Task: Open Card Card0000000271 in Board Board0000000068 in Workspace WS0000000023 in Trello. Add Member Ayush98111@gmail.com to Card Card0000000271 in Board Board0000000068 in Workspace WS0000000023 in Trello. Add Orange Label titled Label0000000271 to Card Card0000000271 in Board Board0000000068 in Workspace WS0000000023 in Trello. Add Checklist CL0000000271 to Card Card0000000271 in Board Board0000000068 in Workspace WS0000000023 in Trello. Add Dates with Start Date as Oct 01 2023 and Due Date as Oct 31 2023 to Card Card0000000271 in Board Board0000000068 in Workspace WS0000000023 in Trello
Action: Mouse moved to (526, 446)
Screenshot: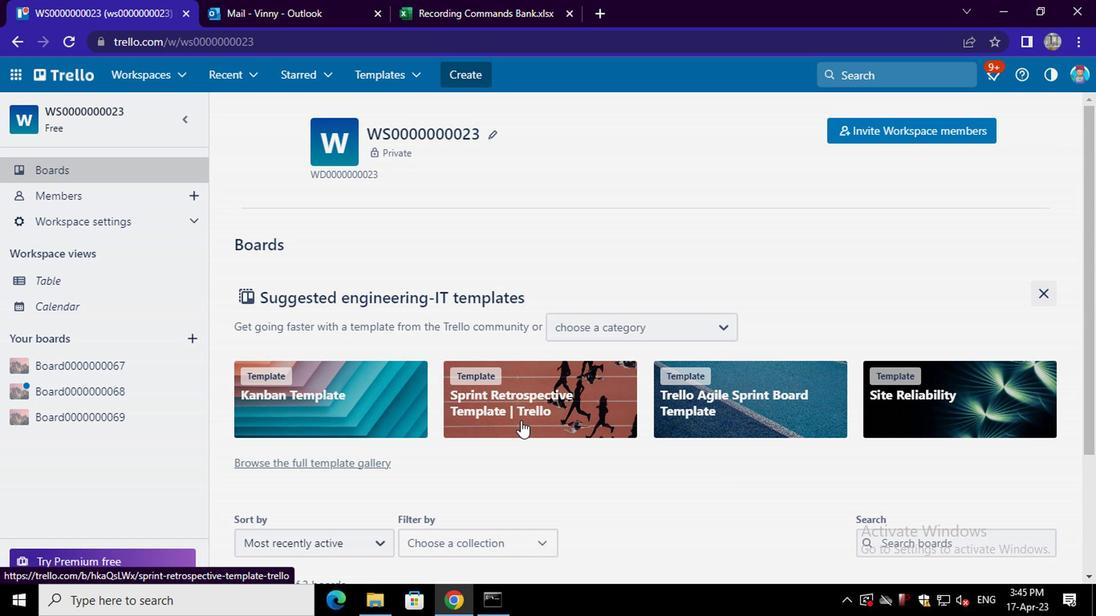 
Action: Mouse scrolled (526, 445) with delta (0, -1)
Screenshot: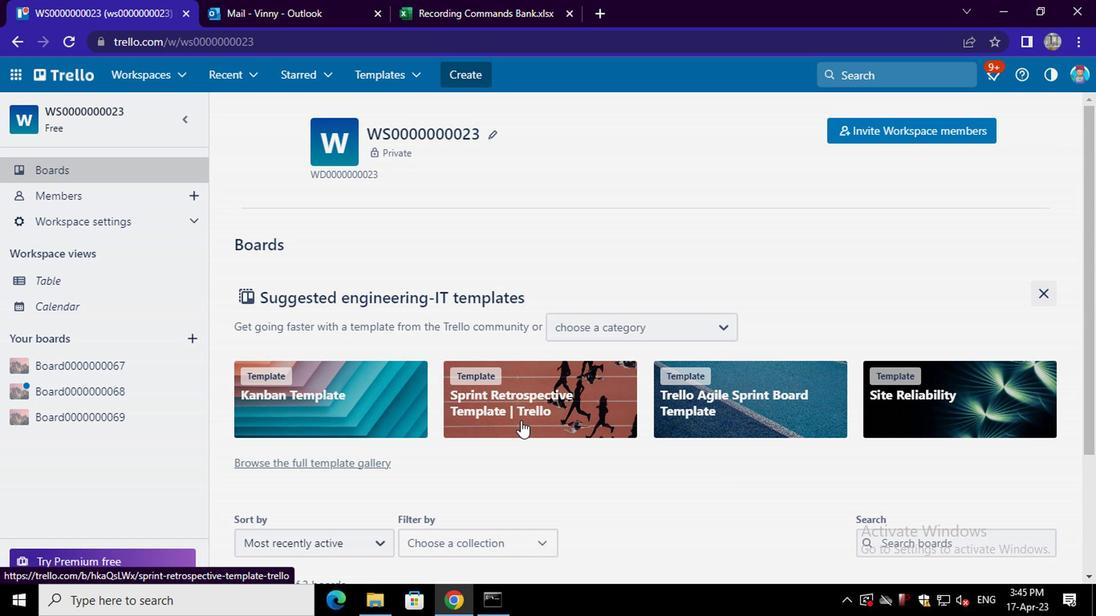 
Action: Mouse scrolled (526, 445) with delta (0, -1)
Screenshot: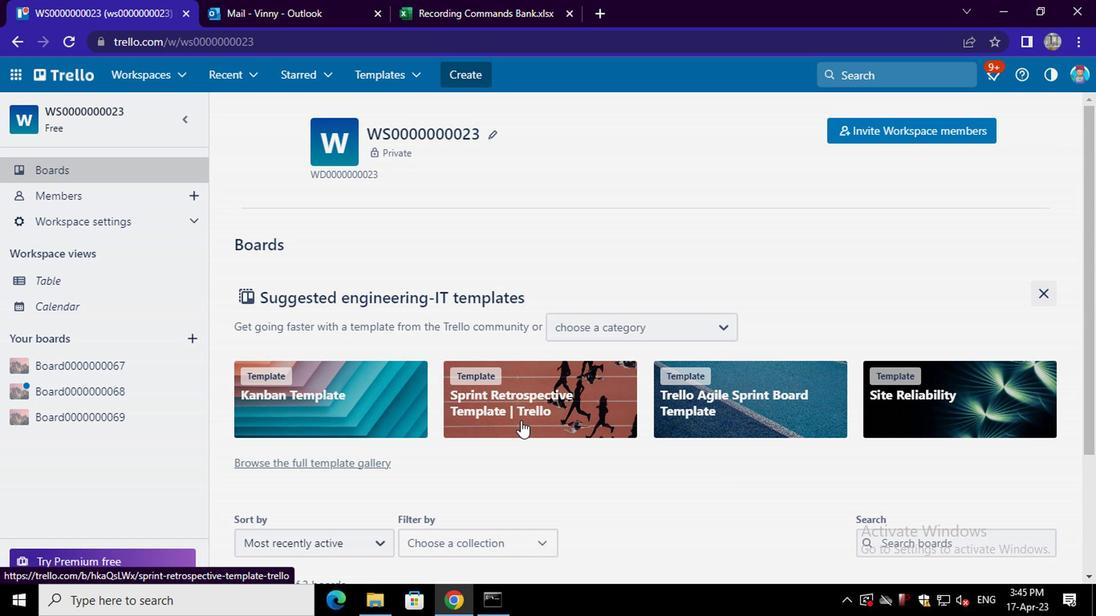 
Action: Mouse scrolled (526, 445) with delta (0, -1)
Screenshot: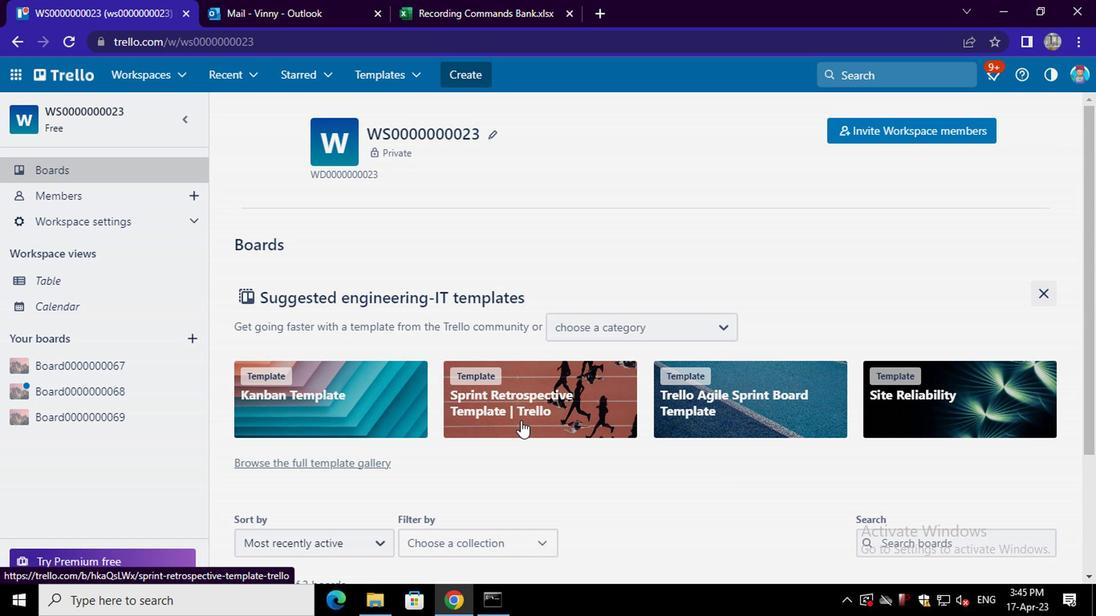 
Action: Mouse scrolled (526, 445) with delta (0, -1)
Screenshot: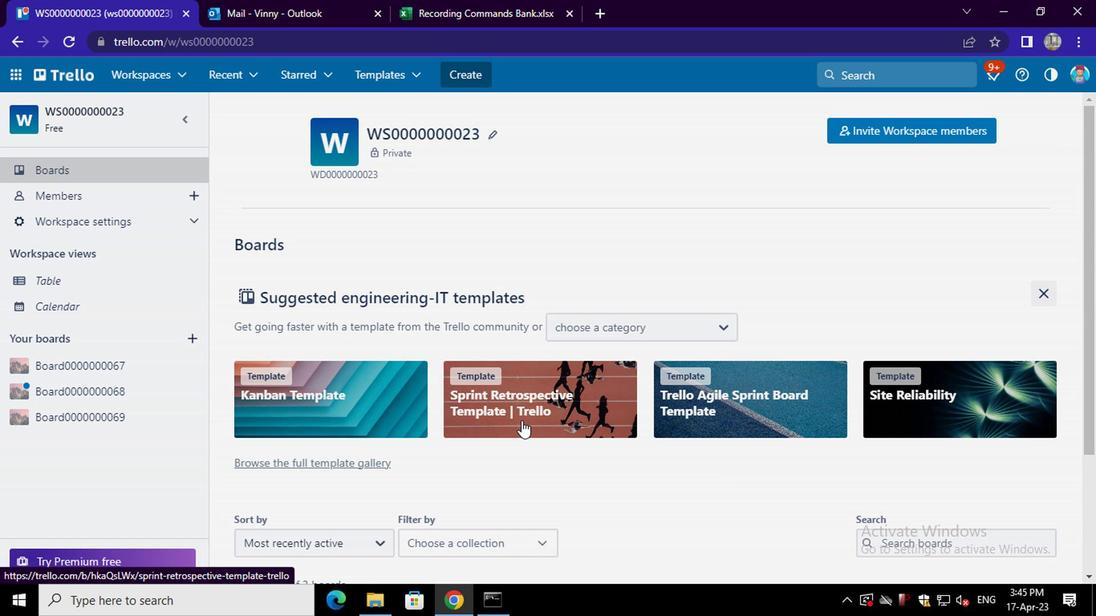 
Action: Mouse scrolled (526, 445) with delta (0, -1)
Screenshot: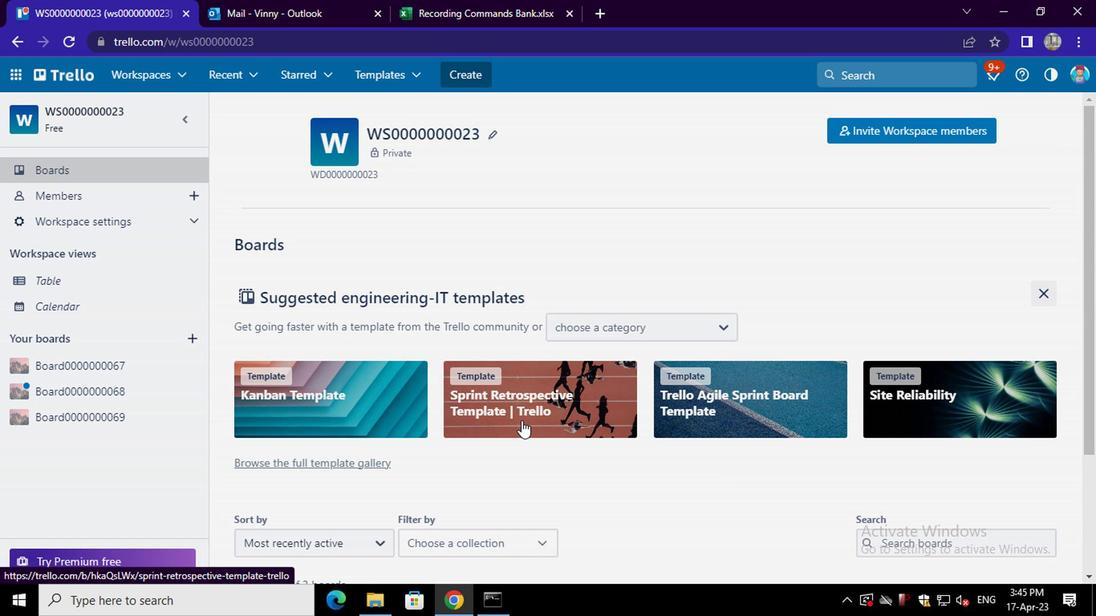 
Action: Mouse scrolled (526, 445) with delta (0, -1)
Screenshot: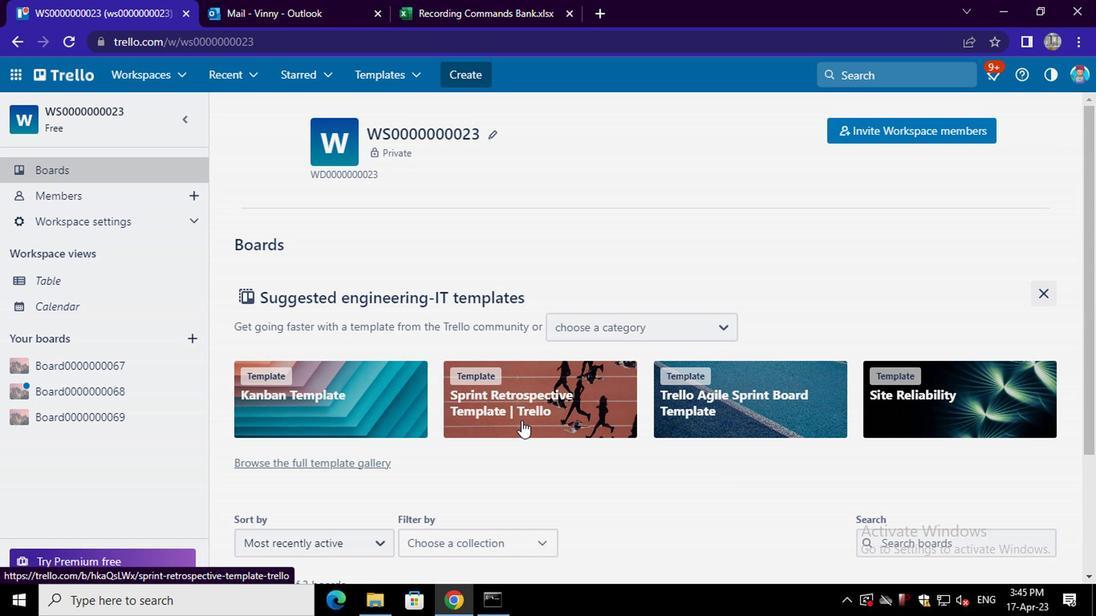 
Action: Mouse moved to (550, 499)
Screenshot: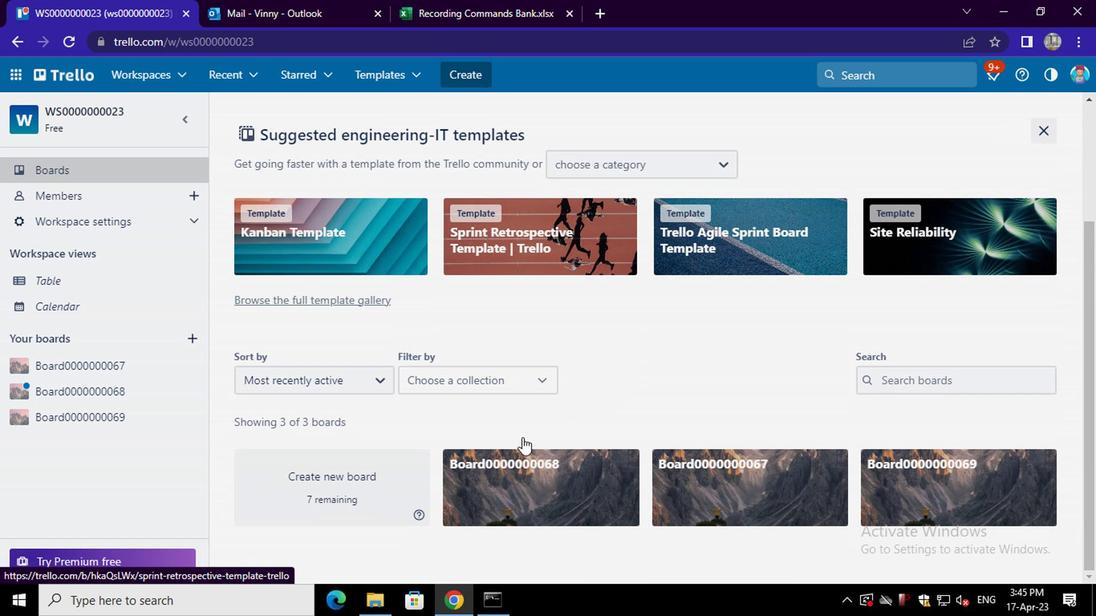 
Action: Mouse pressed left at (550, 499)
Screenshot: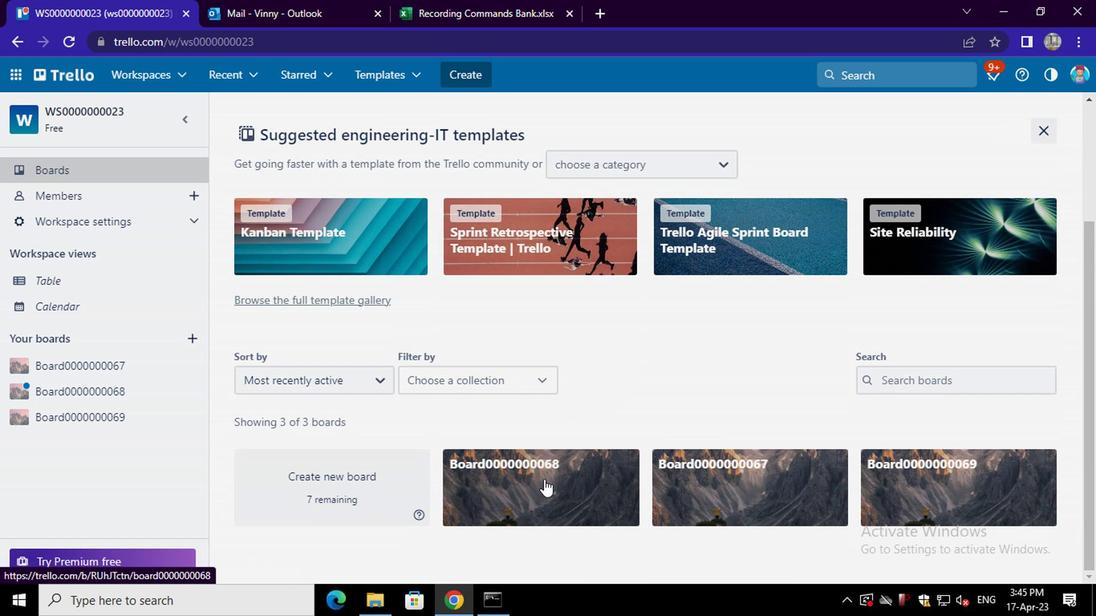 
Action: Mouse moved to (420, 476)
Screenshot: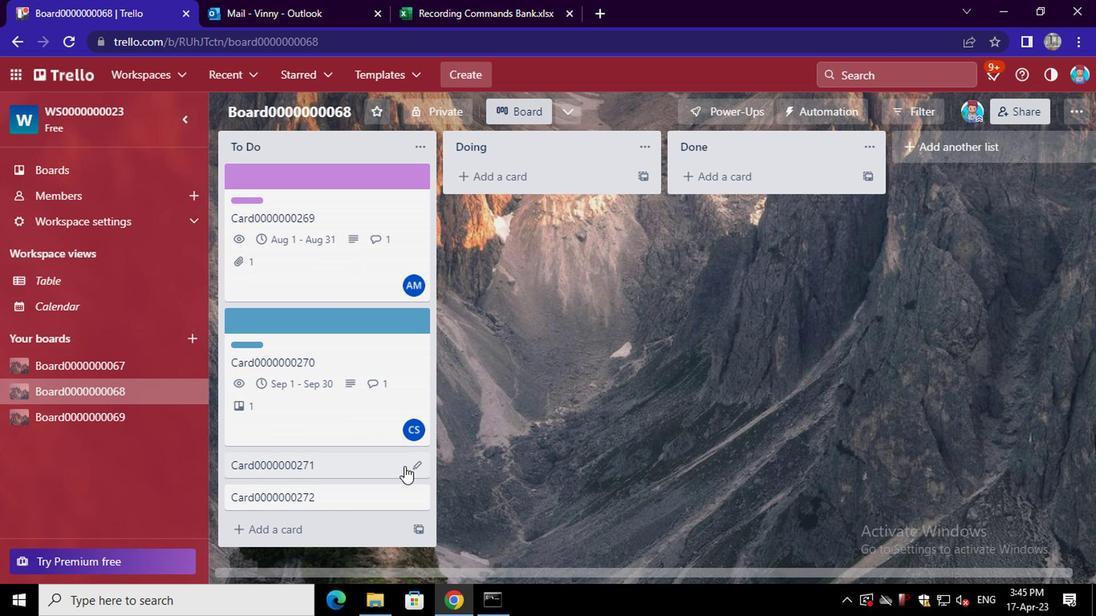 
Action: Mouse pressed left at (420, 476)
Screenshot: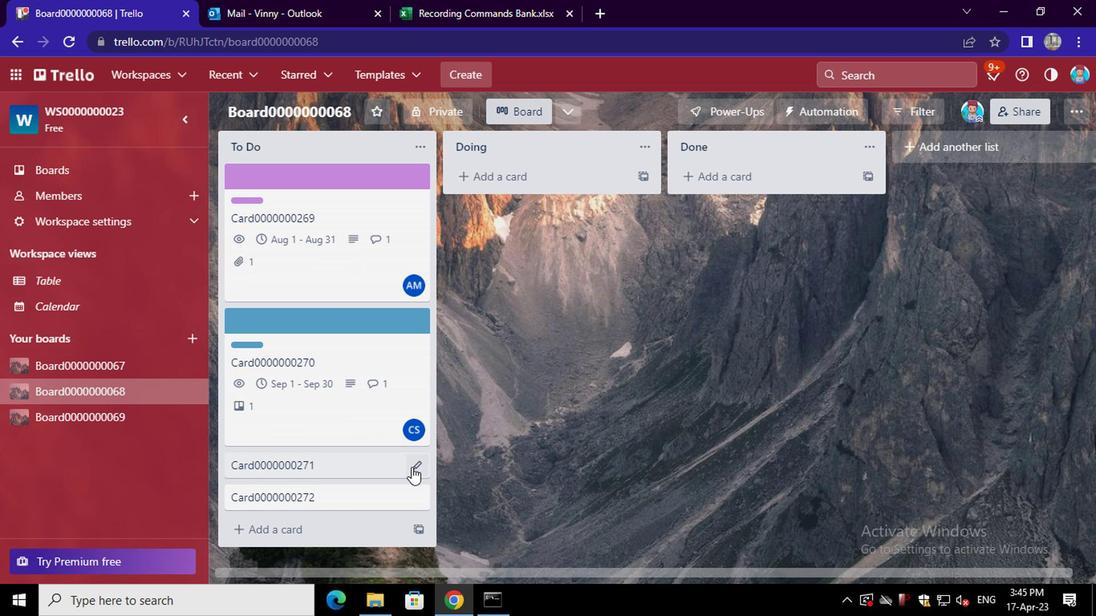 
Action: Mouse moved to (490, 353)
Screenshot: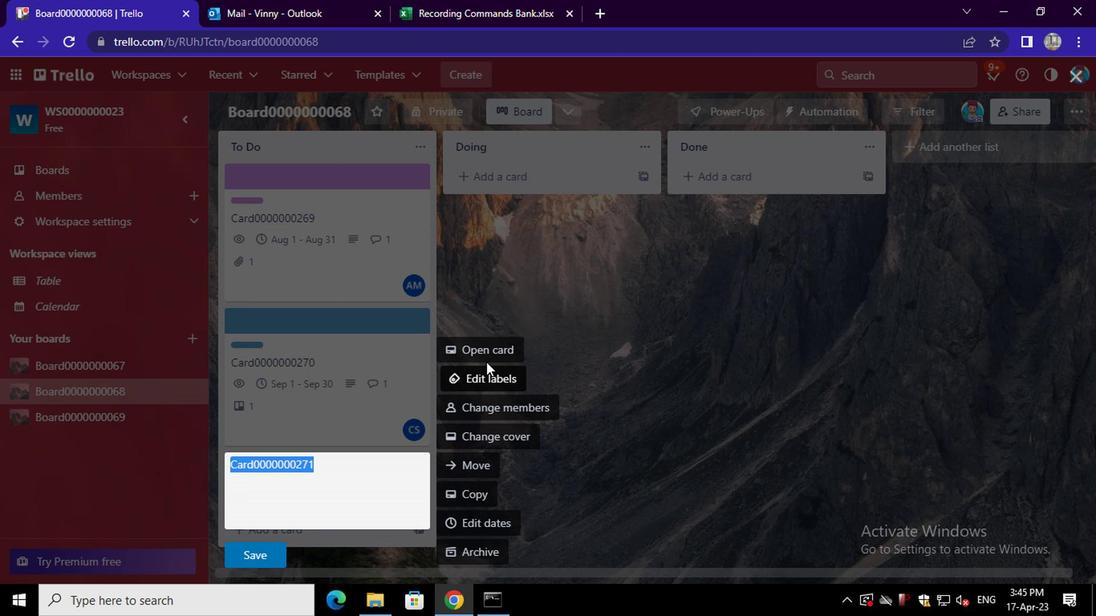 
Action: Mouse pressed left at (490, 353)
Screenshot: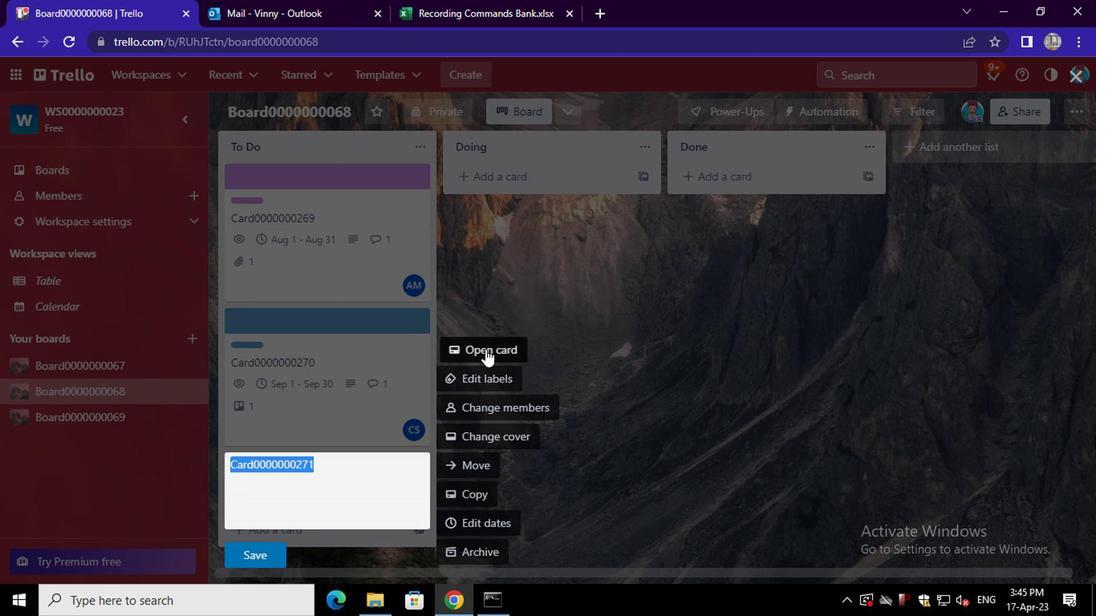 
Action: Mouse moved to (755, 197)
Screenshot: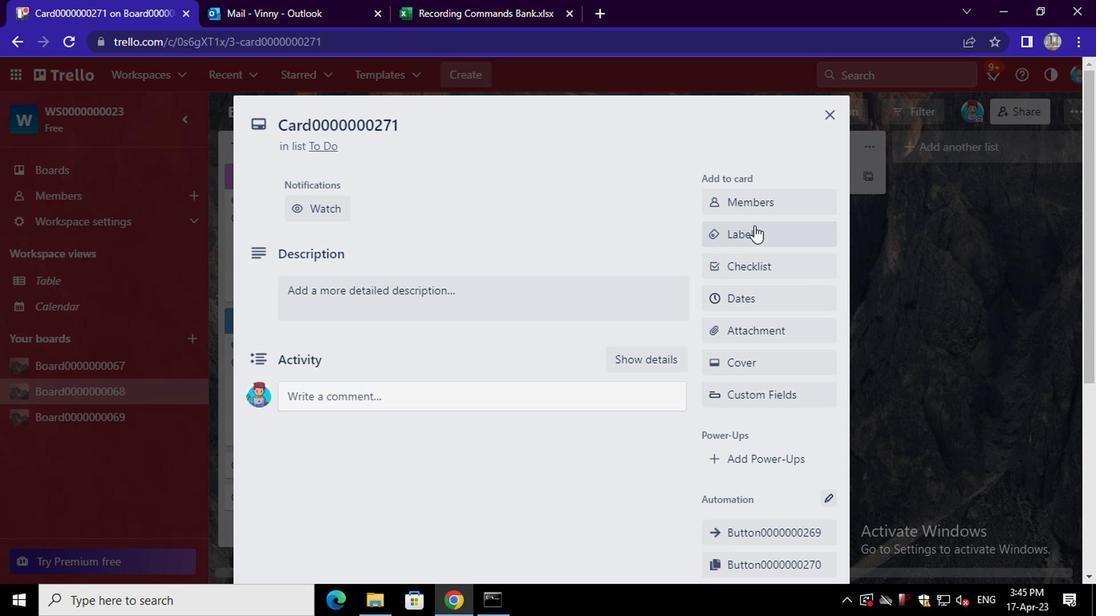 
Action: Mouse pressed left at (755, 197)
Screenshot: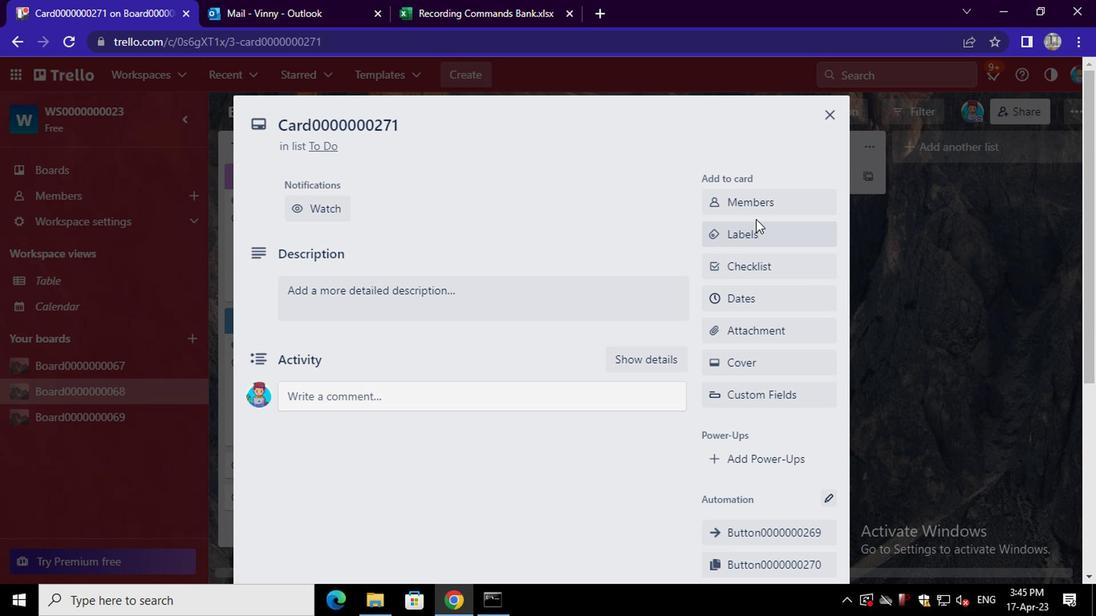 
Action: Mouse moved to (763, 271)
Screenshot: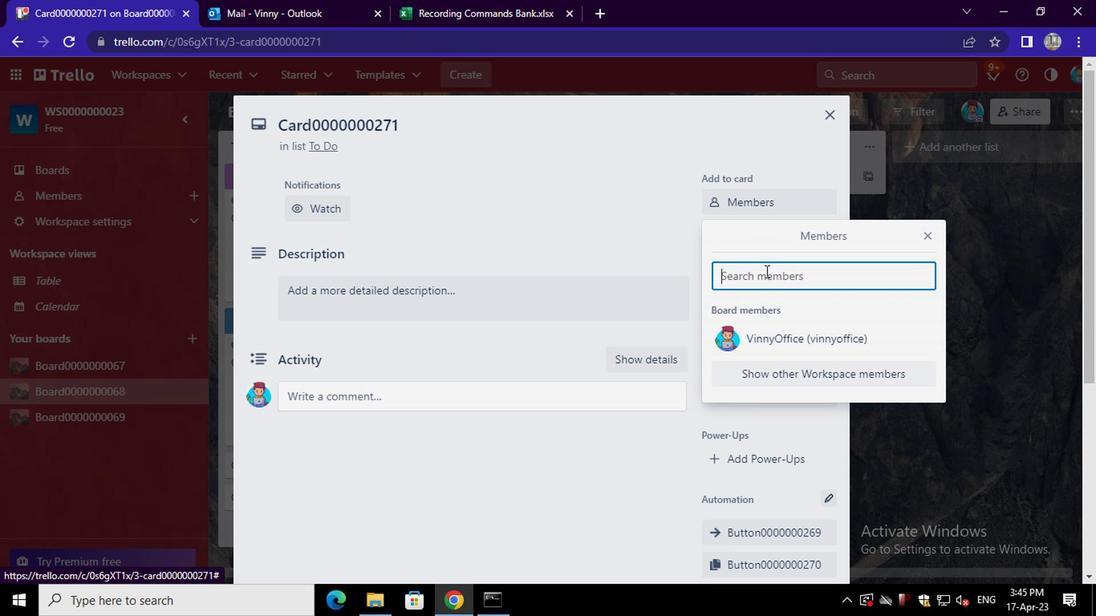 
Action: Mouse pressed left at (763, 271)
Screenshot: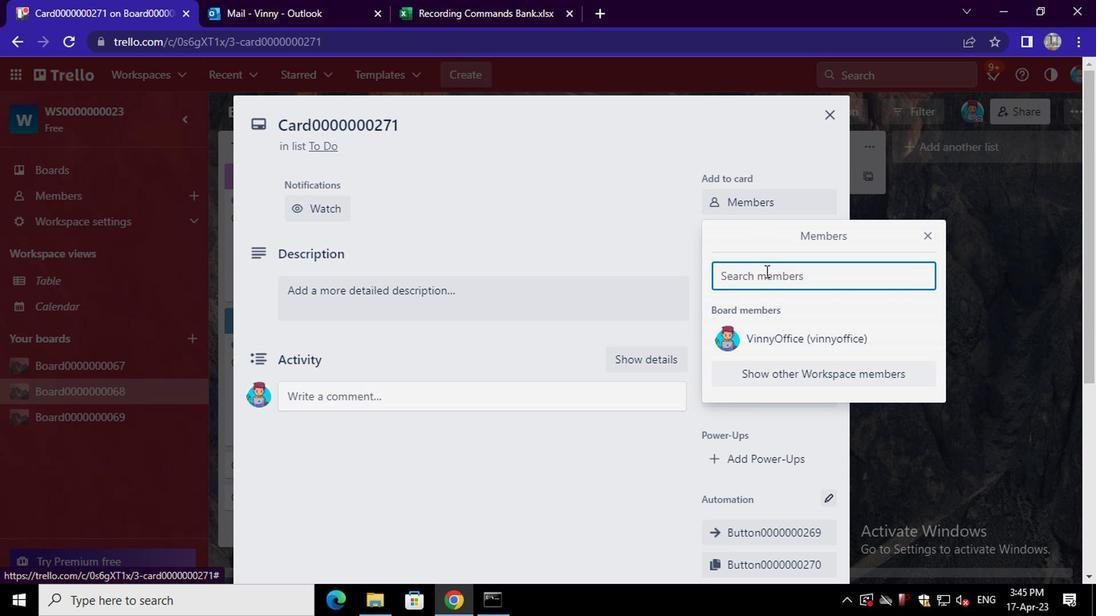 
Action: Mouse moved to (783, 258)
Screenshot: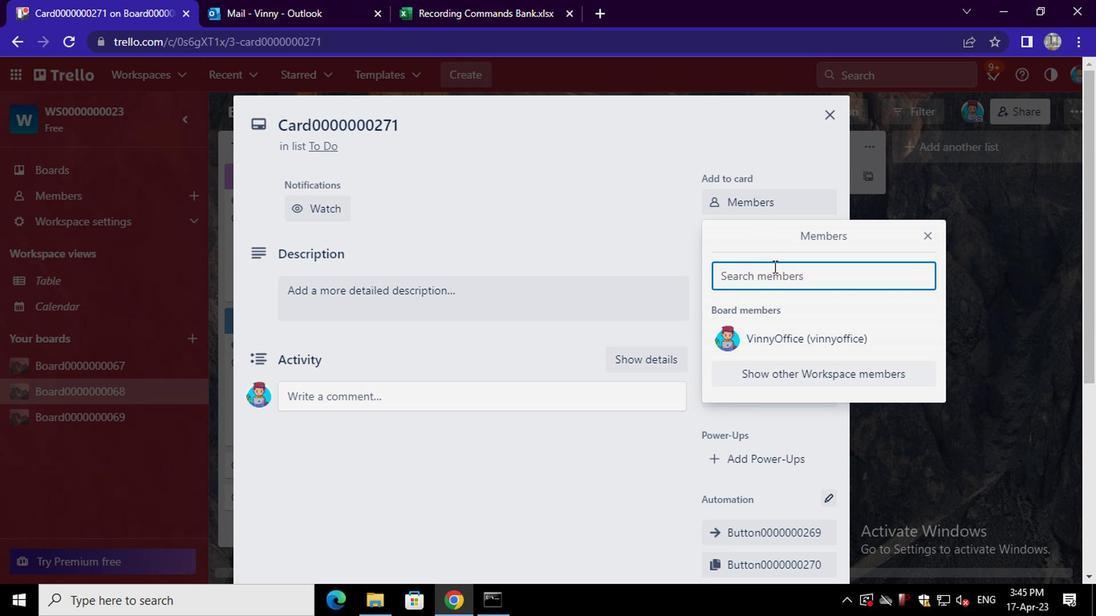 
Action: Key pressed <Key.shift>AYUSH98111<Key.shift>@GMAIL.COM
Screenshot: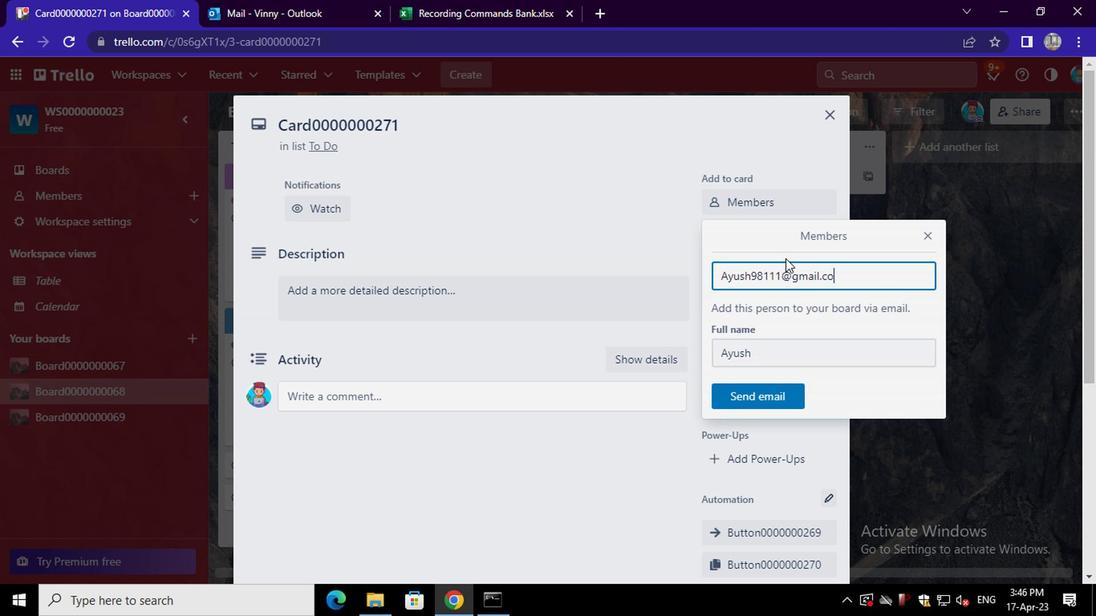 
Action: Mouse moved to (747, 399)
Screenshot: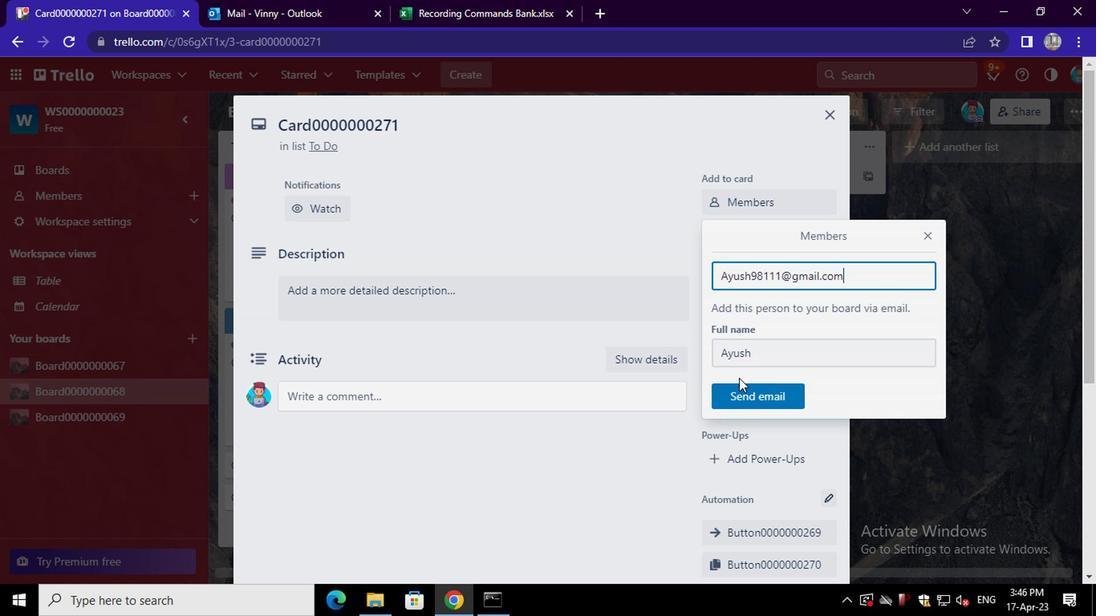 
Action: Mouse pressed left at (747, 399)
Screenshot: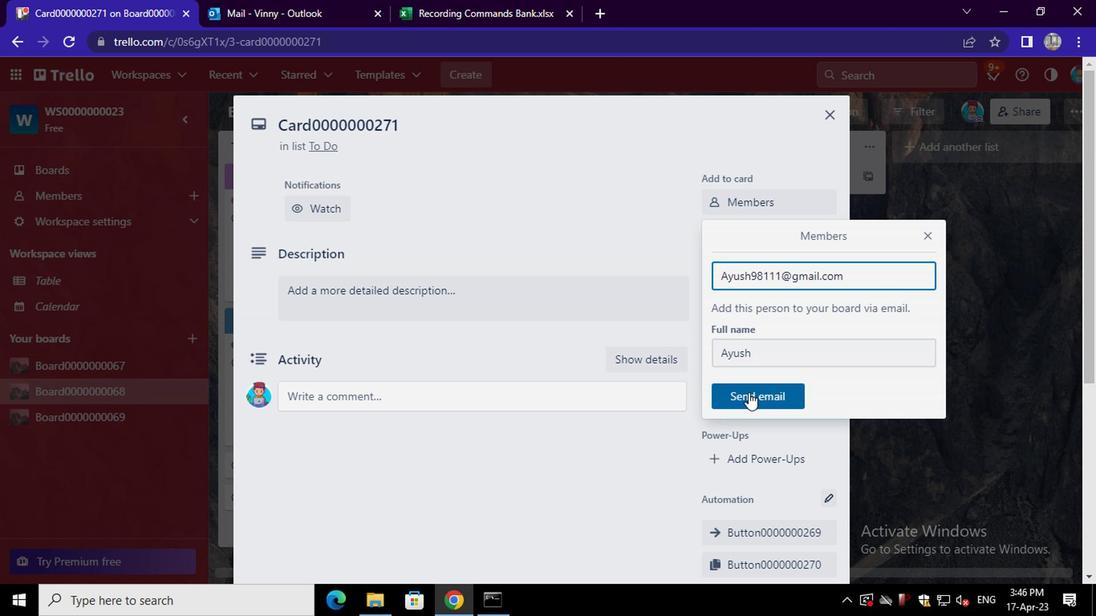 
Action: Mouse moved to (761, 241)
Screenshot: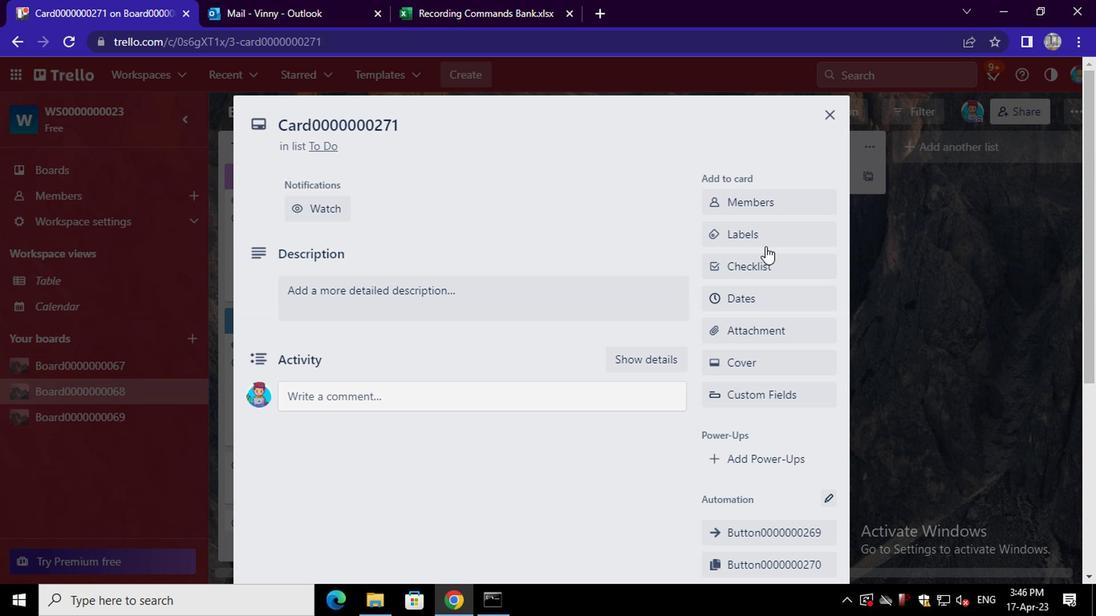
Action: Mouse pressed left at (761, 241)
Screenshot: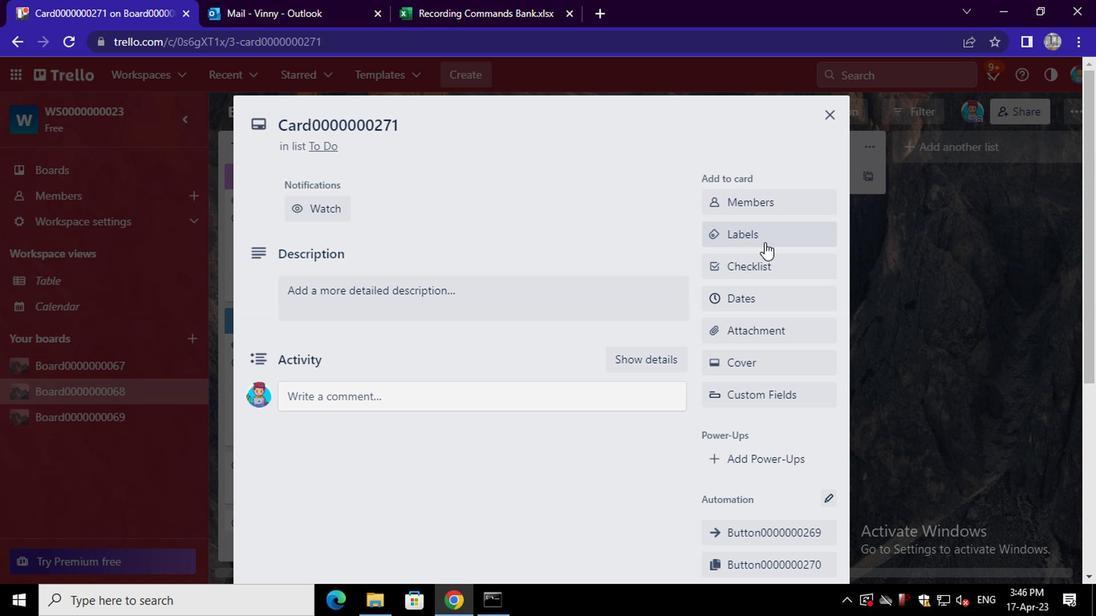 
Action: Mouse moved to (783, 145)
Screenshot: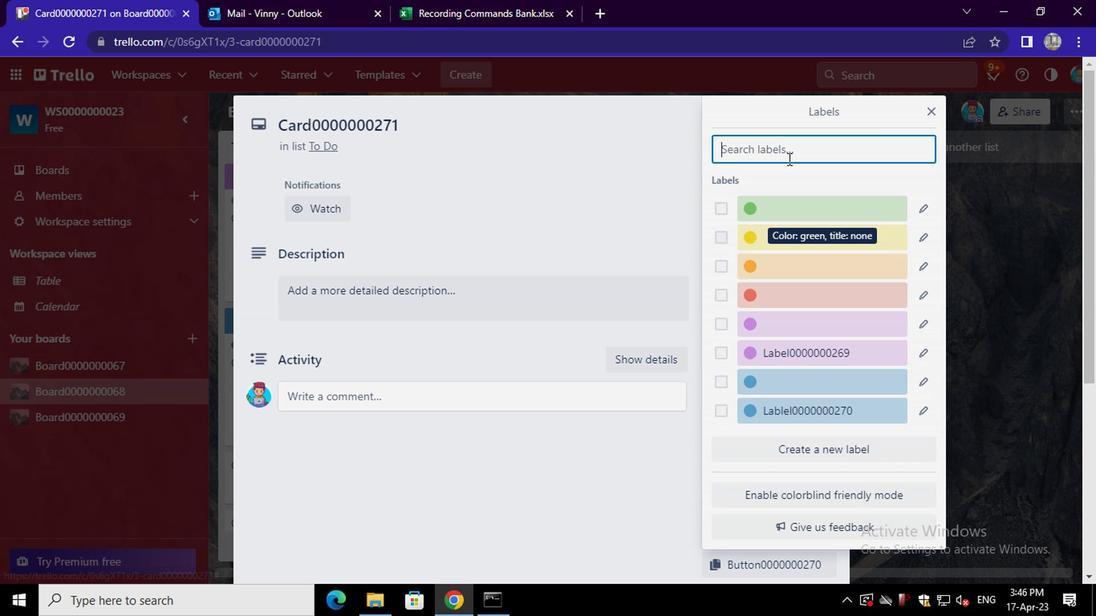 
Action: Mouse pressed left at (783, 145)
Screenshot: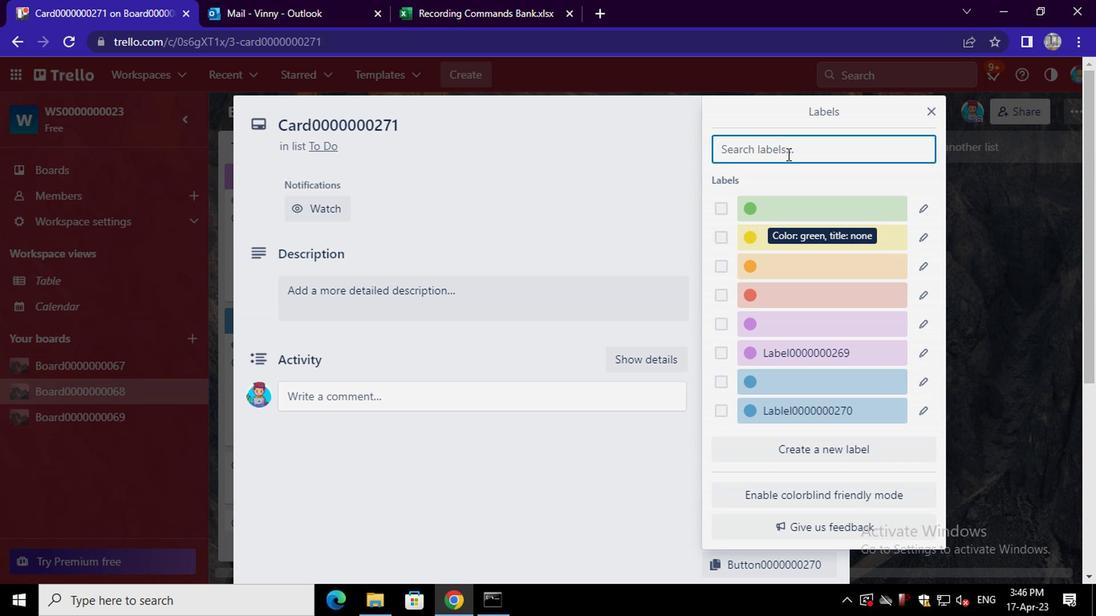 
Action: Mouse moved to (804, 126)
Screenshot: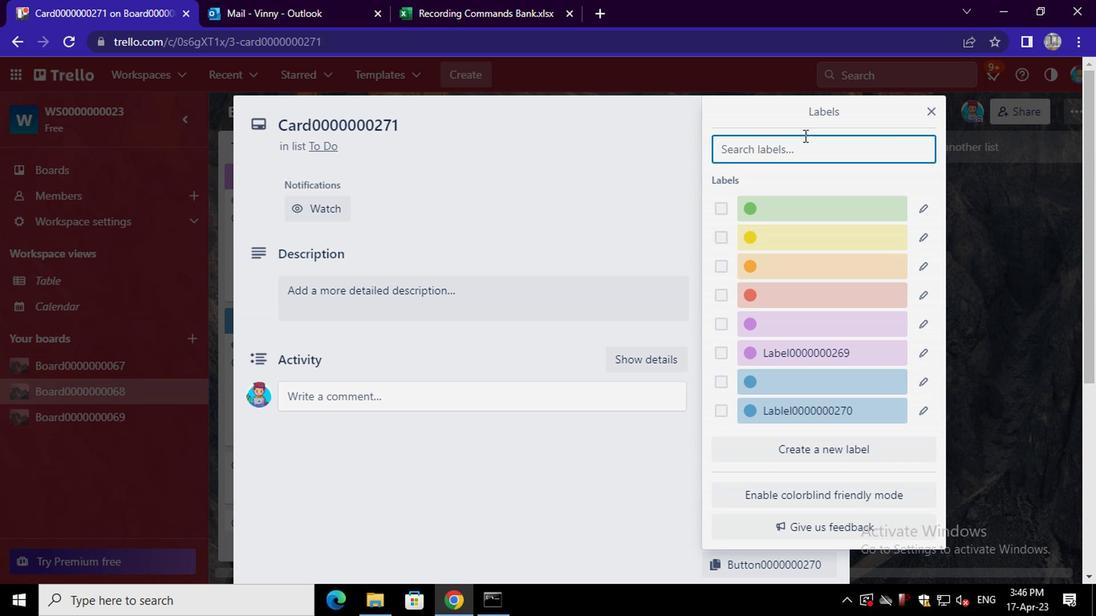 
Action: Key pressed <Key.shift>LABEL0000000271
Screenshot: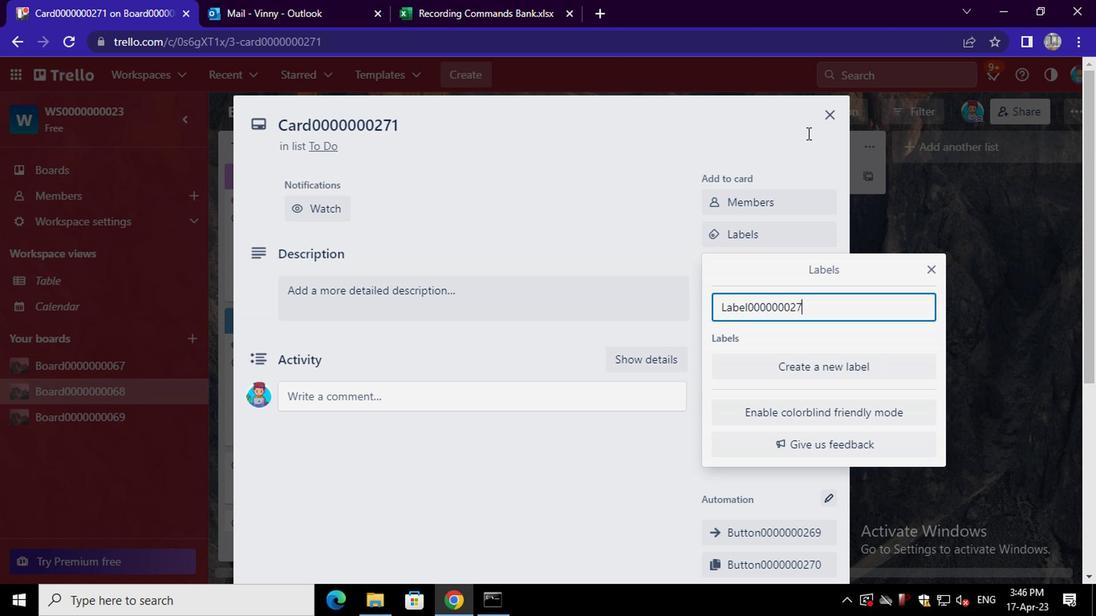 
Action: Mouse moved to (846, 367)
Screenshot: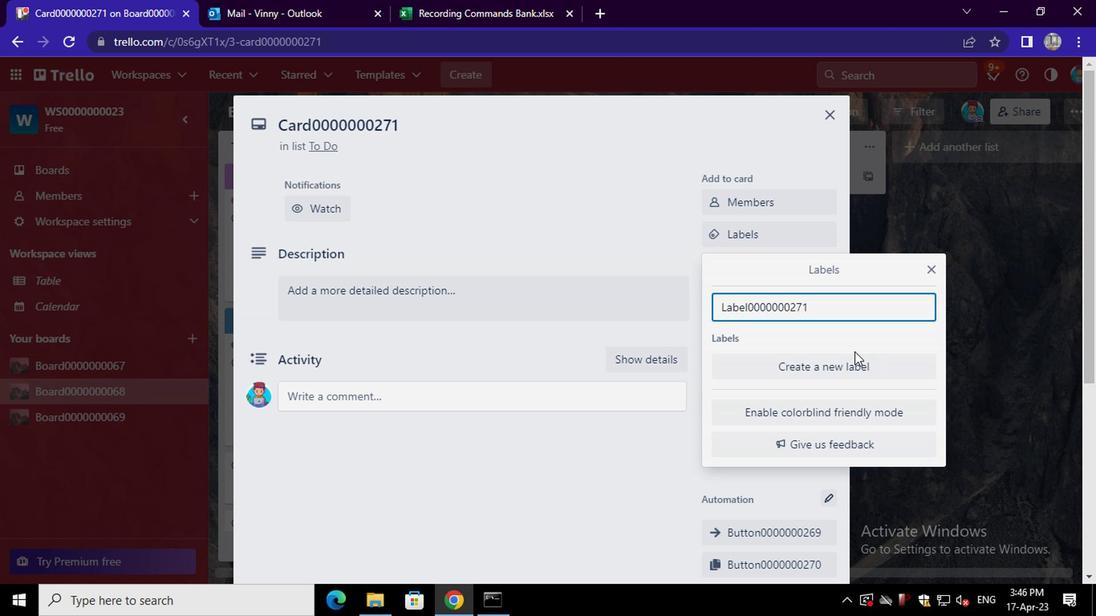 
Action: Mouse pressed left at (846, 367)
Screenshot: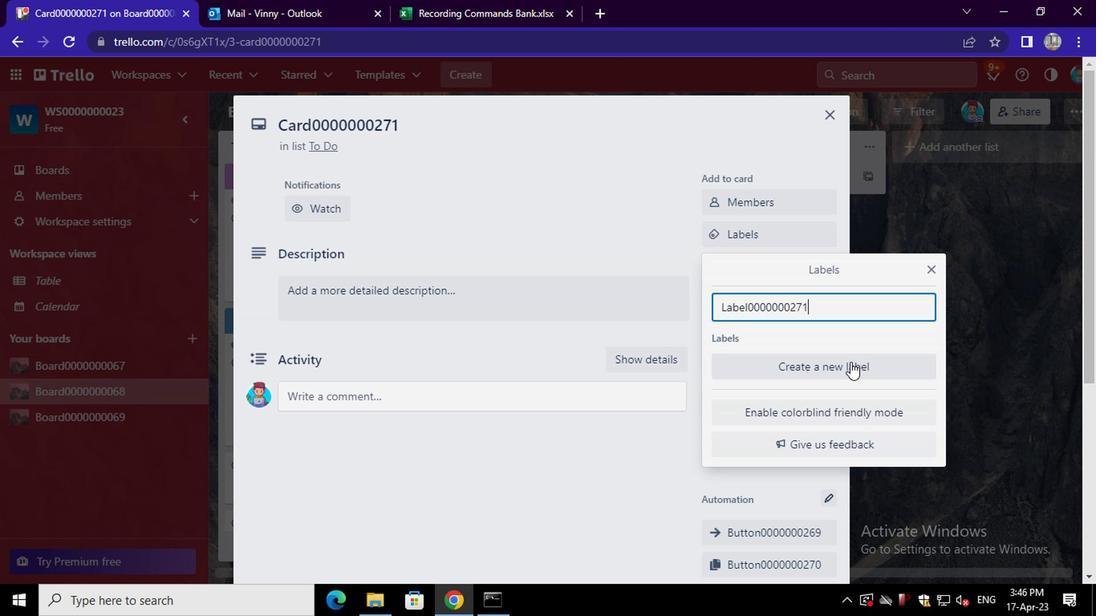 
Action: Mouse moved to (827, 352)
Screenshot: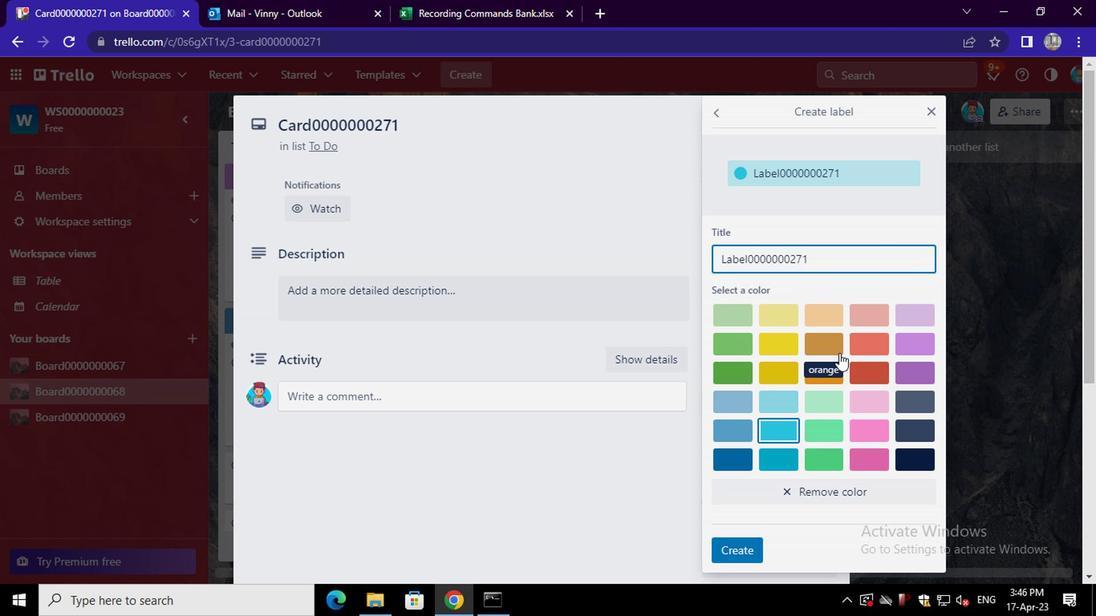 
Action: Mouse pressed left at (827, 352)
Screenshot: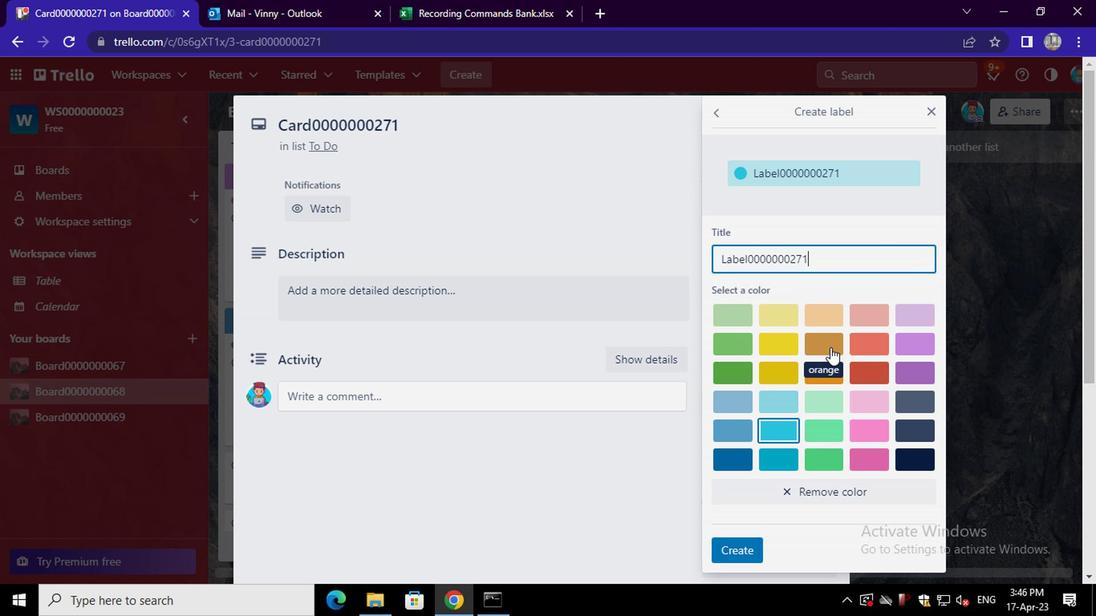 
Action: Mouse moved to (729, 563)
Screenshot: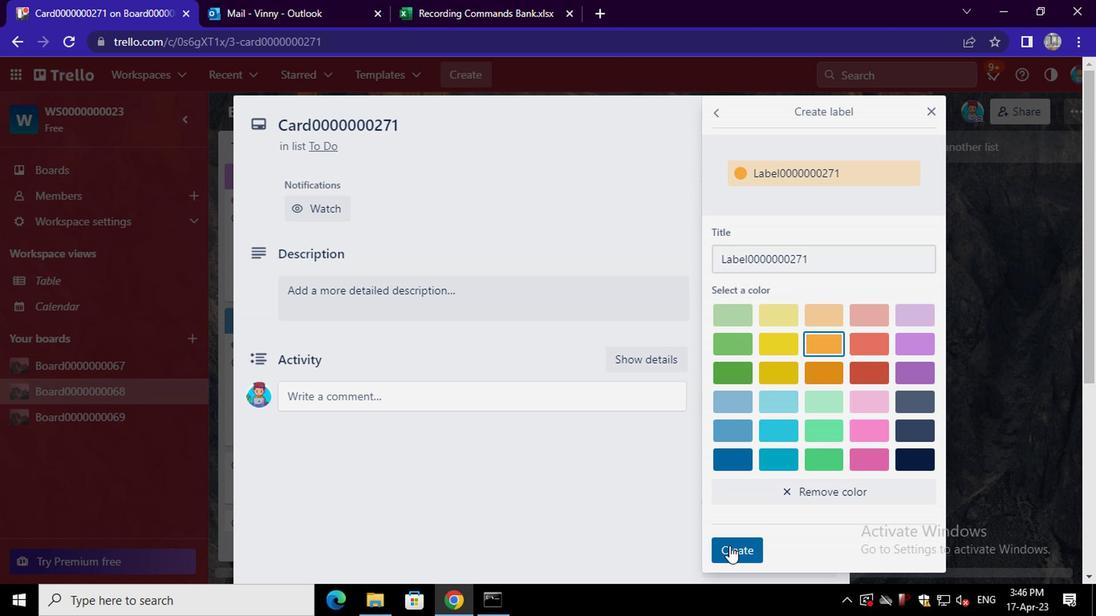 
Action: Mouse pressed left at (729, 563)
Screenshot: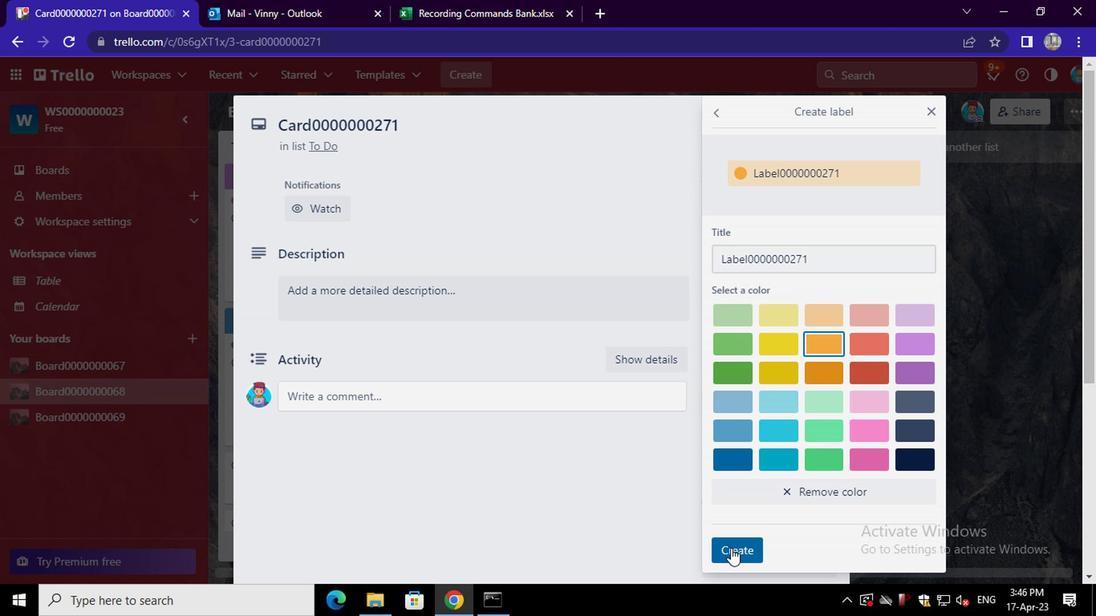 
Action: Mouse moved to (634, 503)
Screenshot: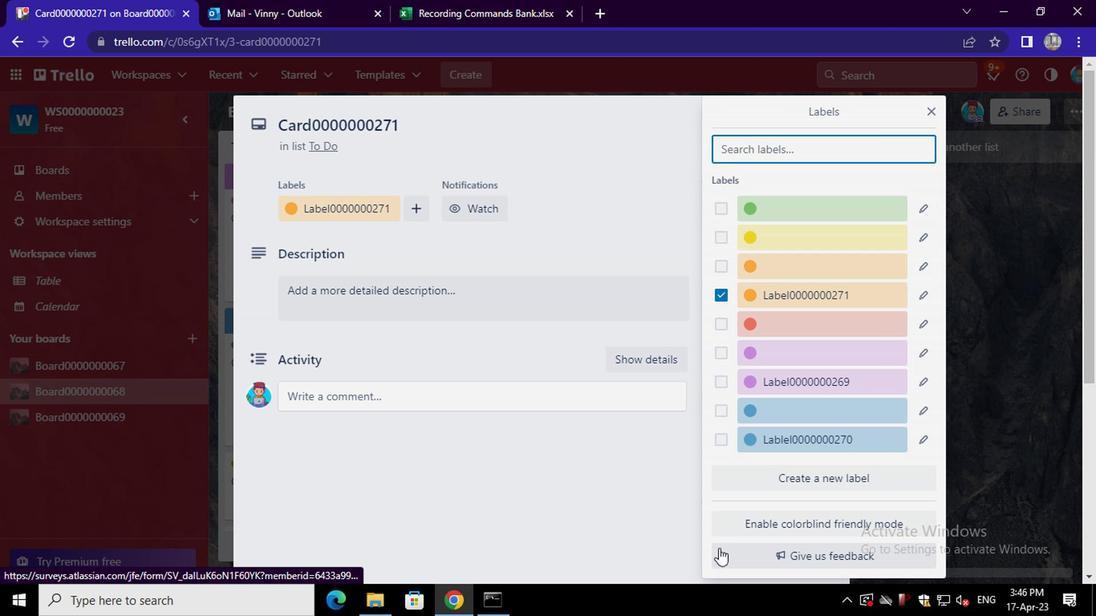 
Action: Mouse pressed left at (634, 503)
Screenshot: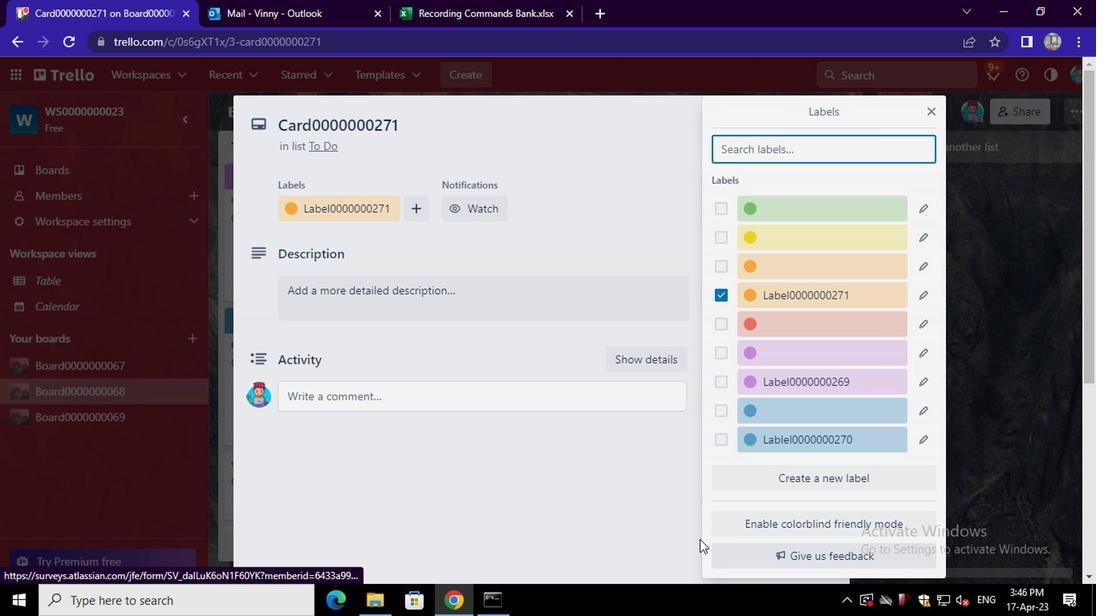 
Action: Mouse moved to (764, 266)
Screenshot: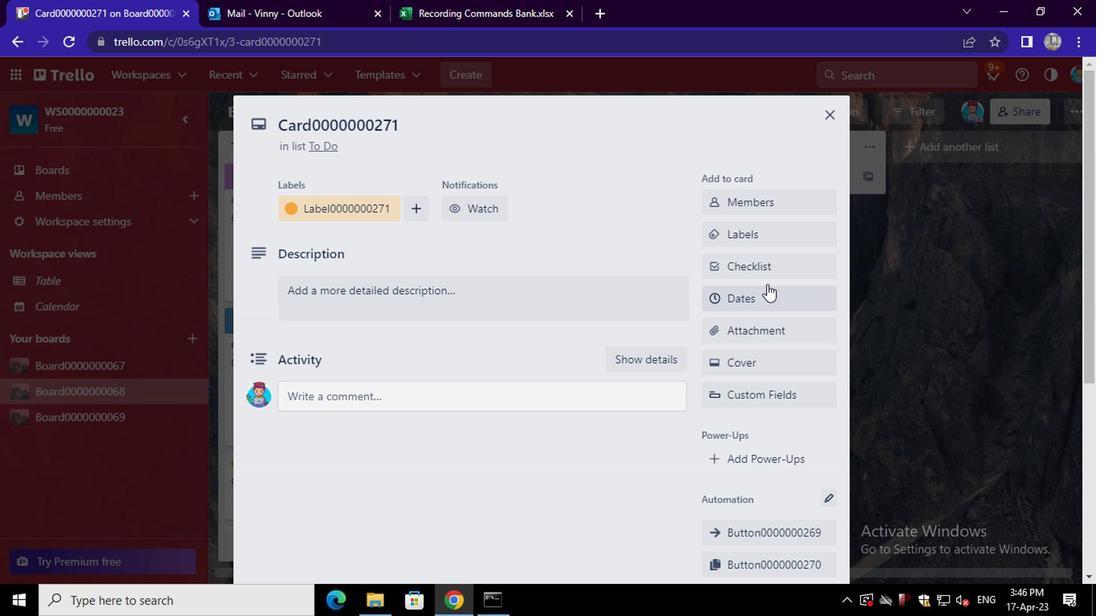 
Action: Mouse pressed left at (764, 266)
Screenshot: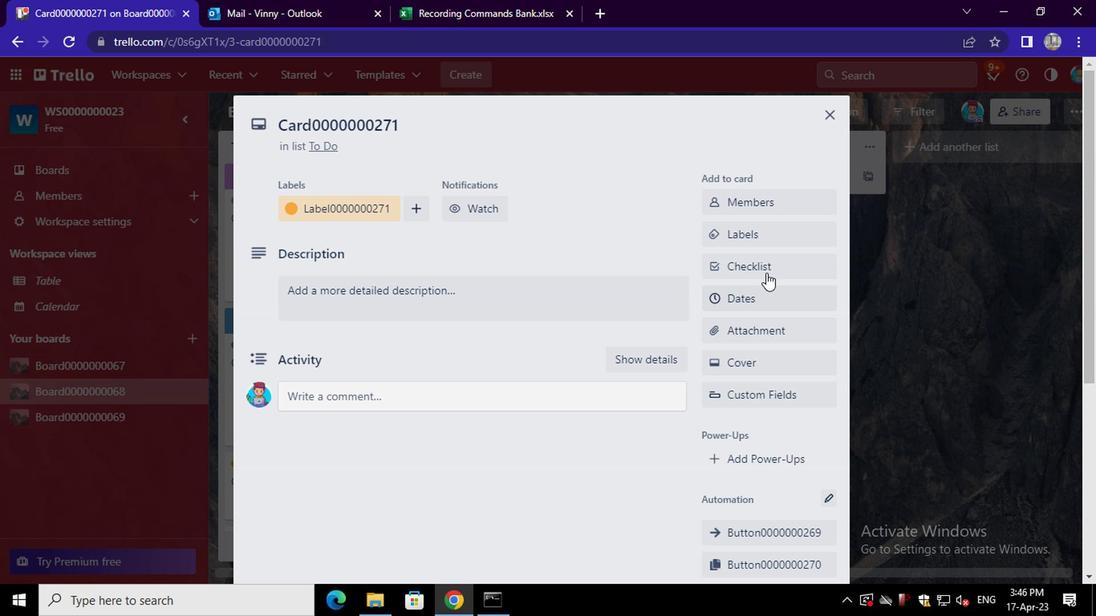 
Action: Mouse moved to (791, 363)
Screenshot: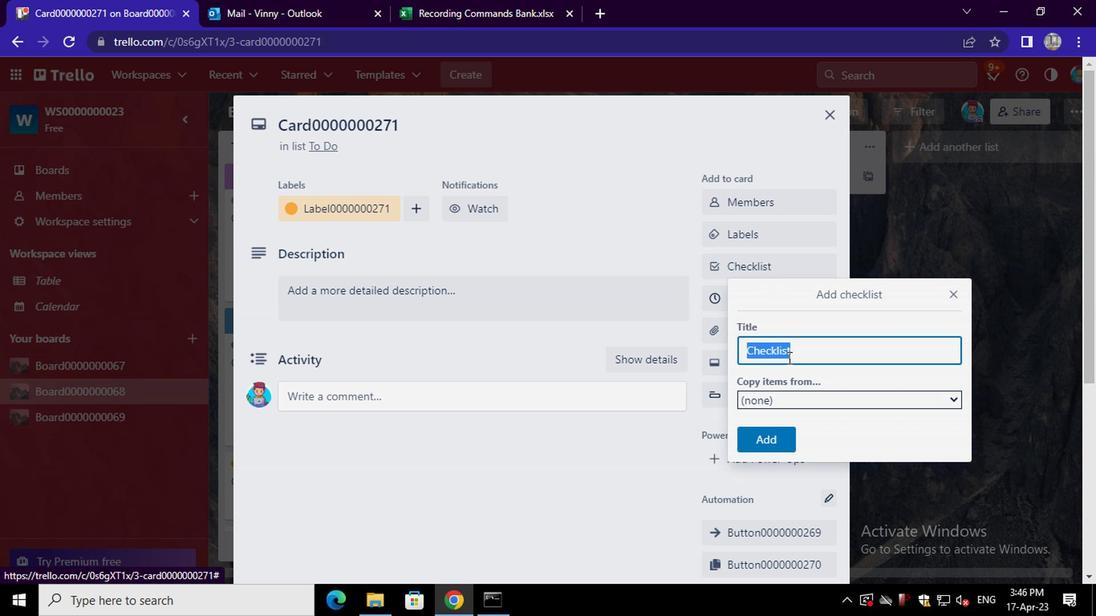 
Action: Mouse pressed left at (791, 363)
Screenshot: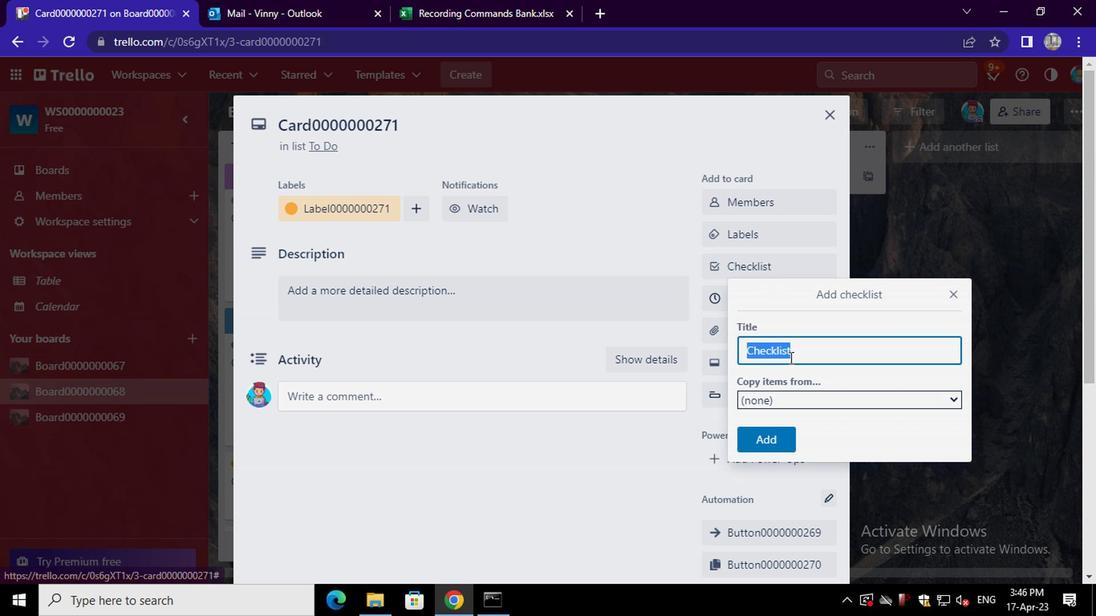 
Action: Key pressed <Key.backspace><Key.backspace><Key.backspace><Key.backspace><Key.backspace><Key.backspace><Key.backspace><Key.backspace><Key.backspace><Key.backspace><Key.backspace><Key.backspace><Key.backspace><Key.backspace><Key.backspace><Key.backspace><Key.backspace><Key.shift>CL0000000271
Screenshot: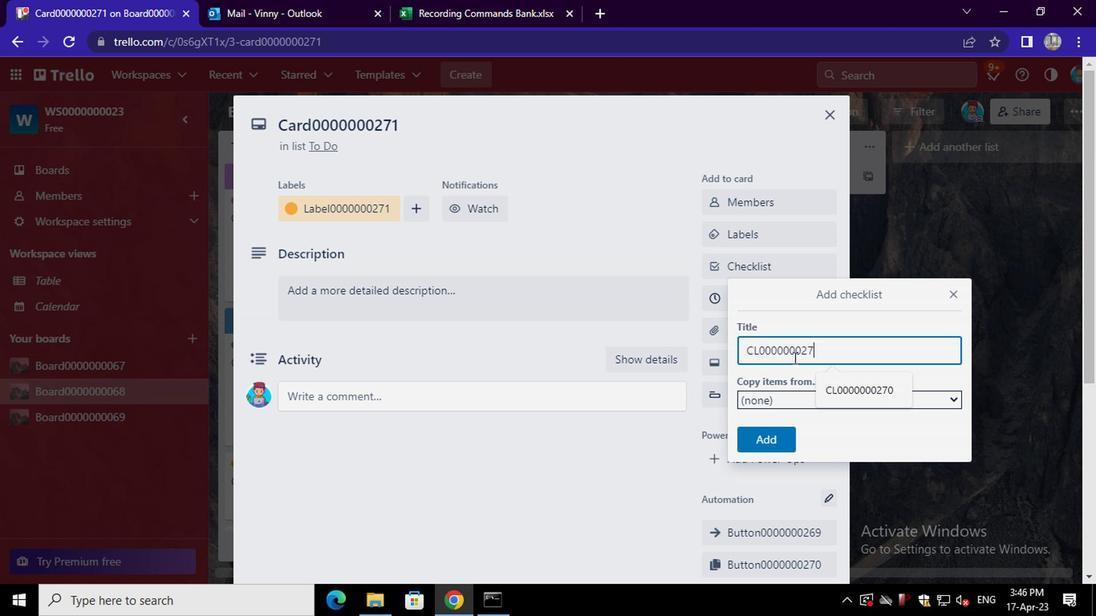 
Action: Mouse moved to (758, 445)
Screenshot: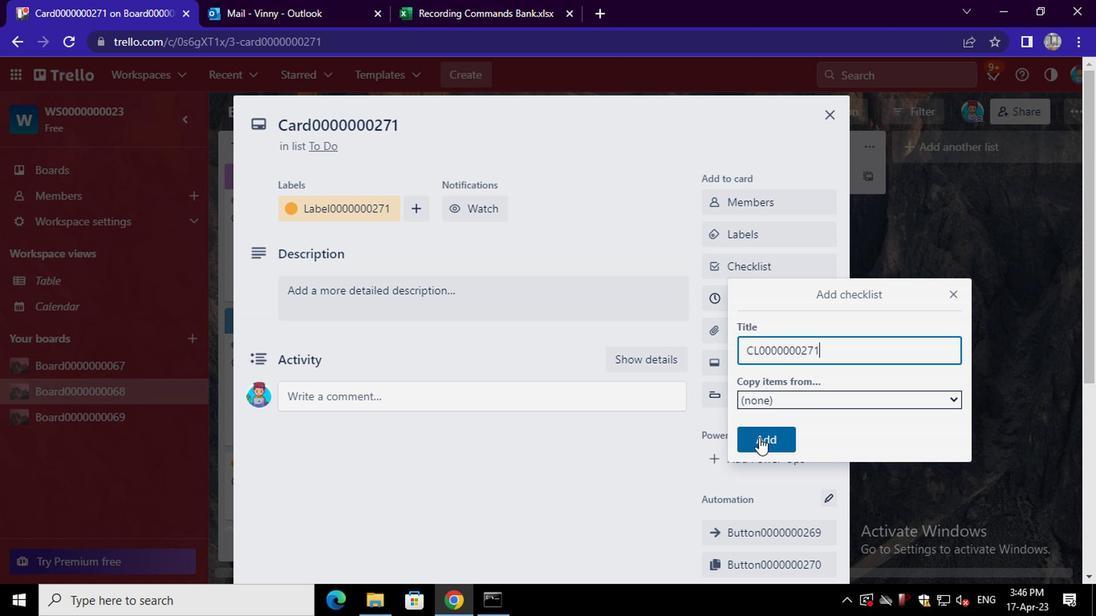 
Action: Mouse pressed left at (758, 445)
Screenshot: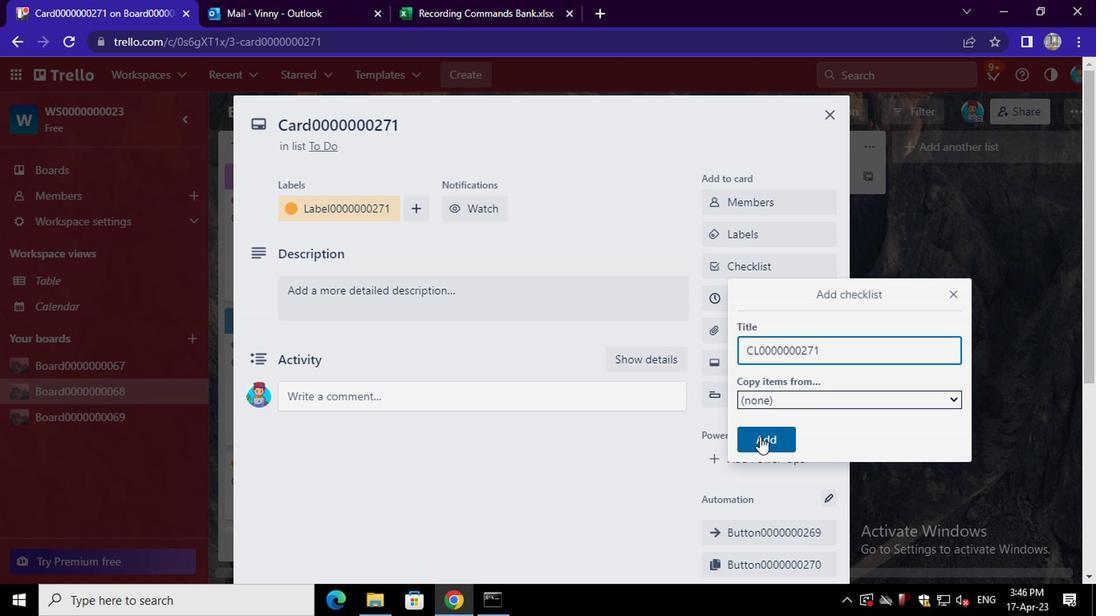 
Action: Mouse moved to (761, 305)
Screenshot: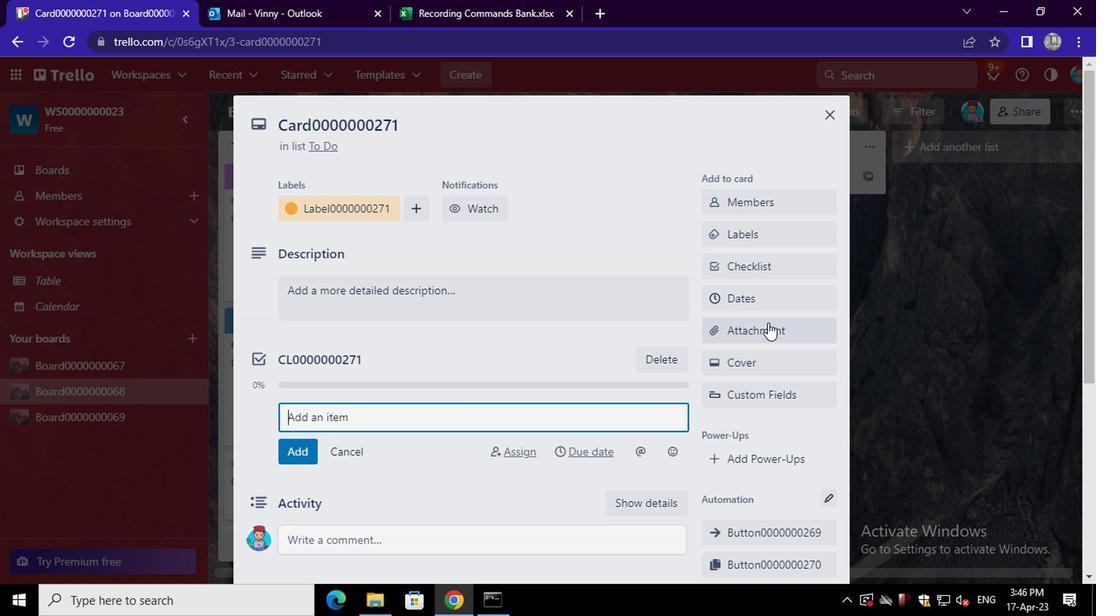 
Action: Mouse pressed left at (761, 305)
Screenshot: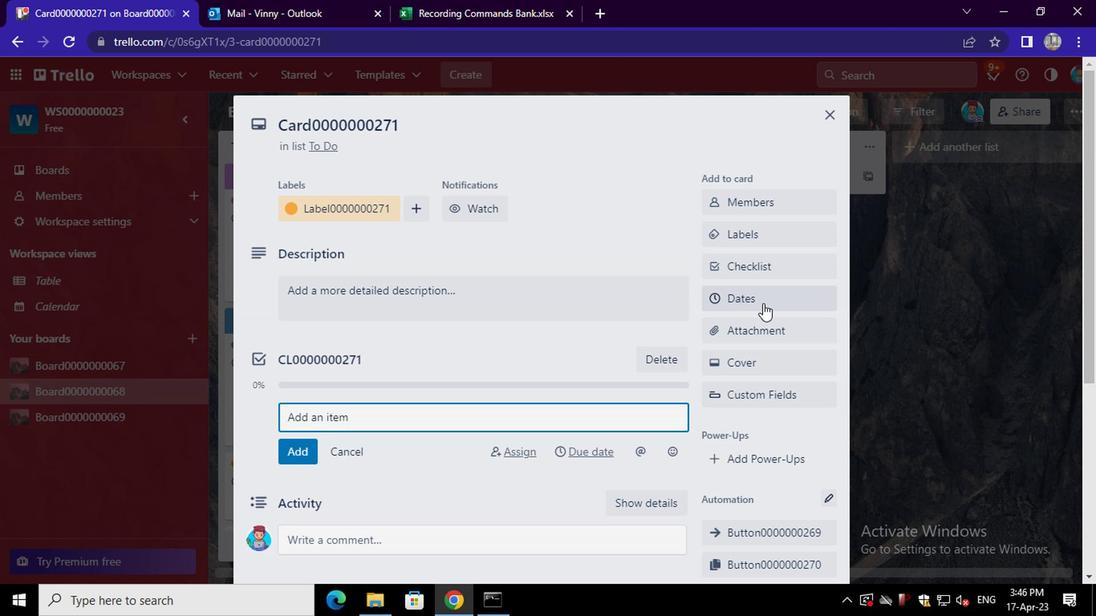 
Action: Mouse moved to (719, 400)
Screenshot: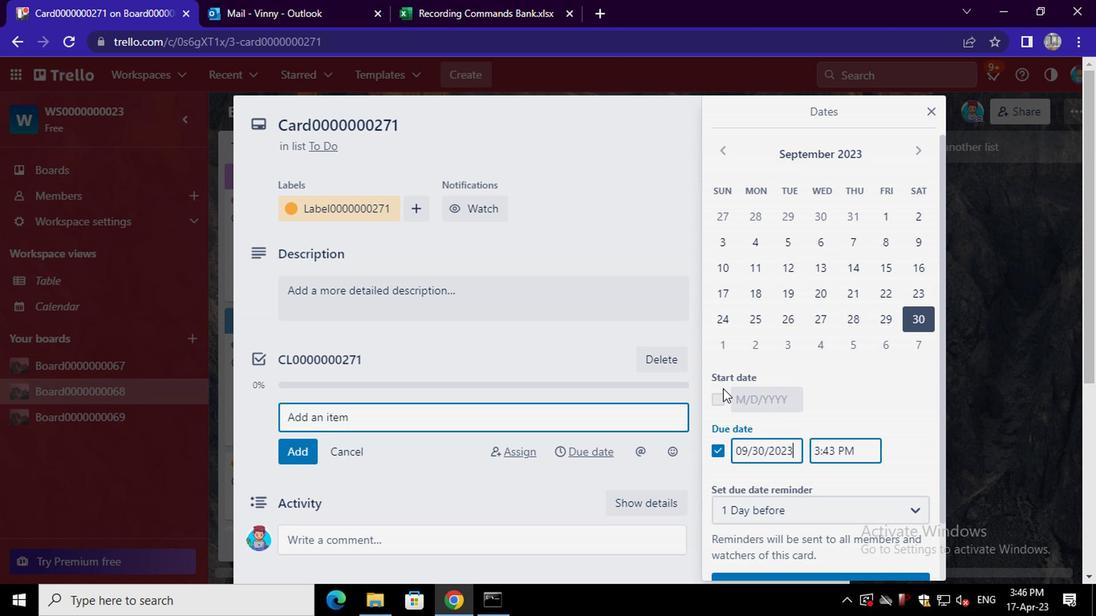 
Action: Mouse pressed left at (719, 400)
Screenshot: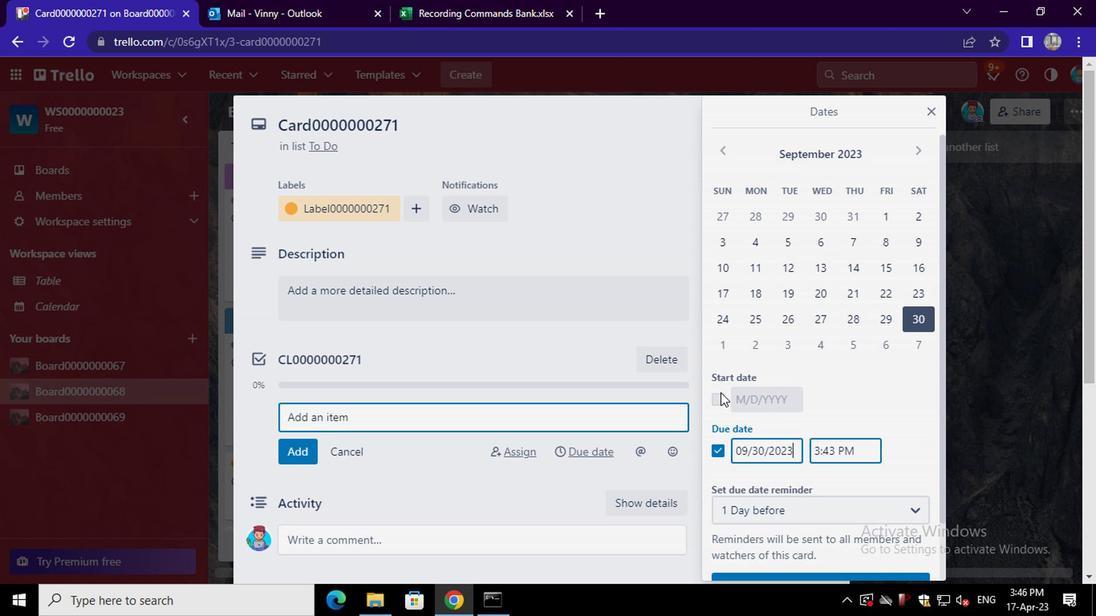 
Action: Mouse moved to (715, 456)
Screenshot: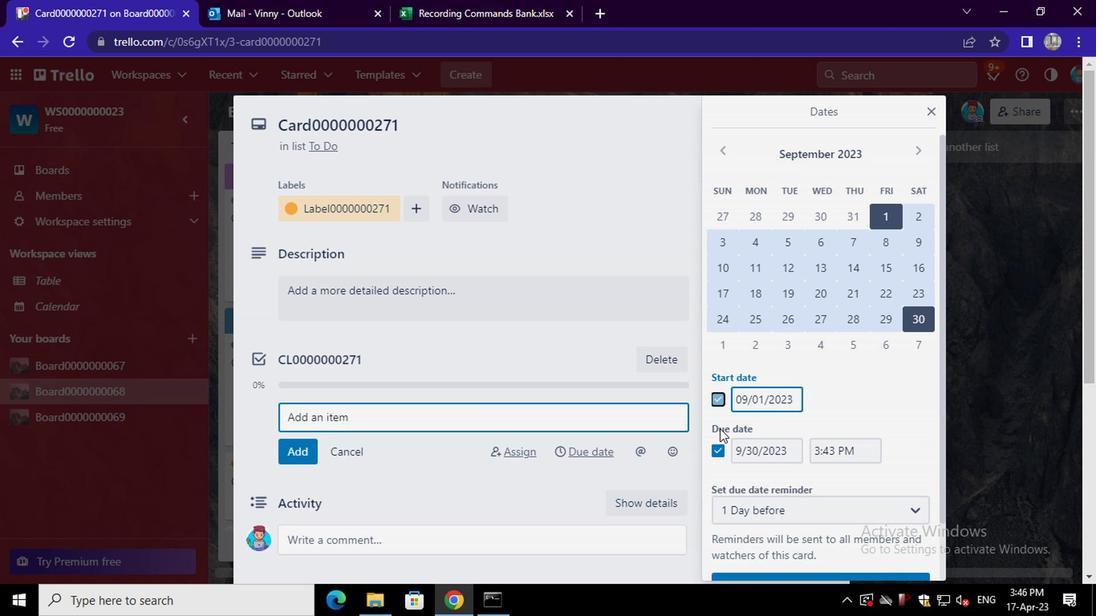
Action: Mouse pressed left at (715, 456)
Screenshot: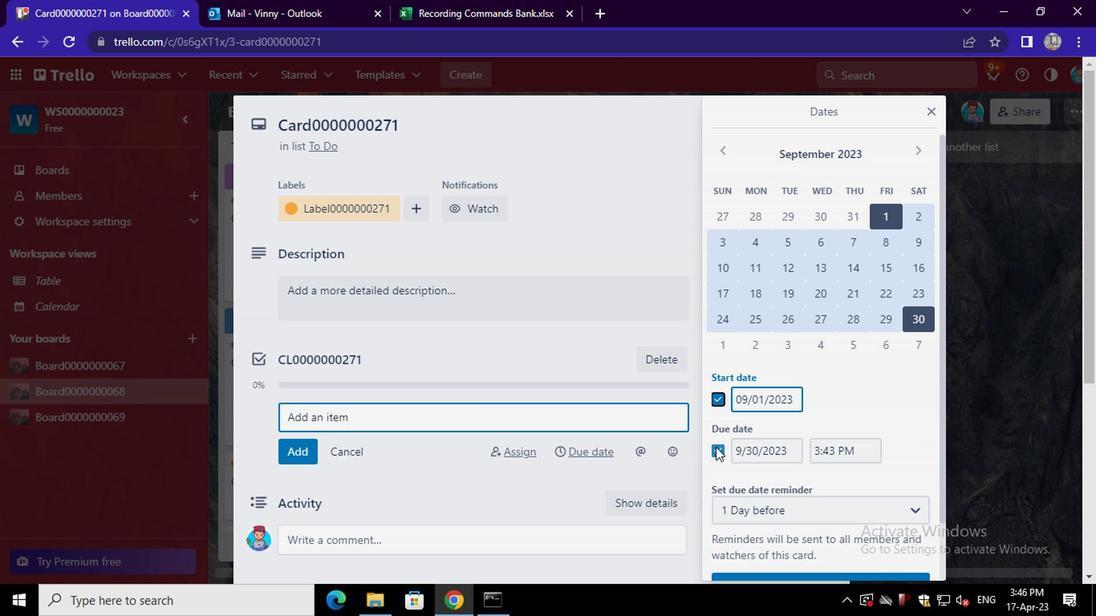 
Action: Mouse moved to (915, 147)
Screenshot: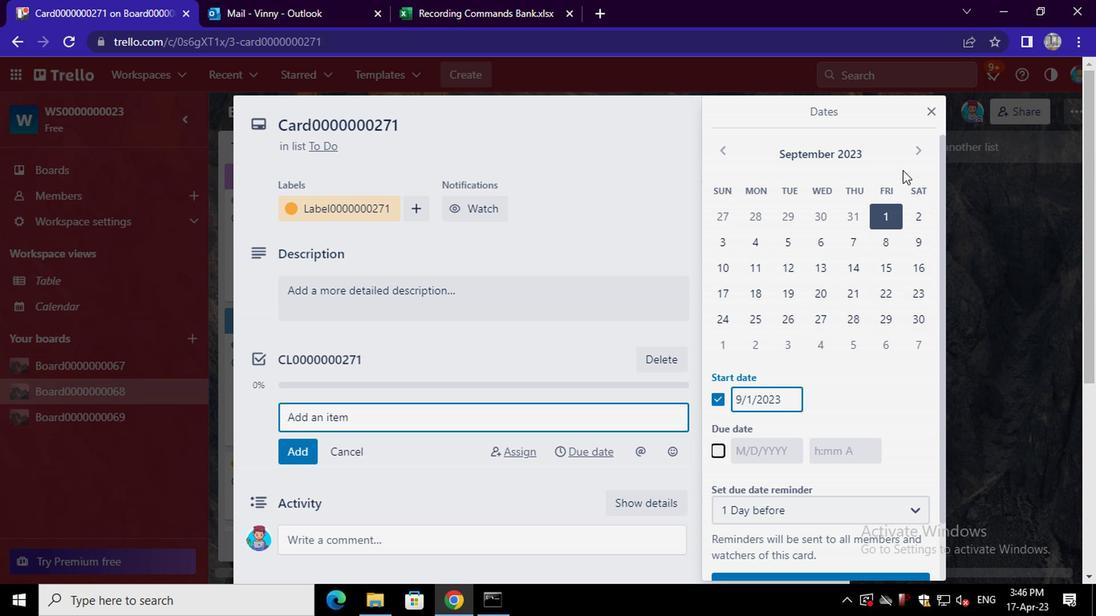 
Action: Mouse pressed left at (915, 147)
Screenshot: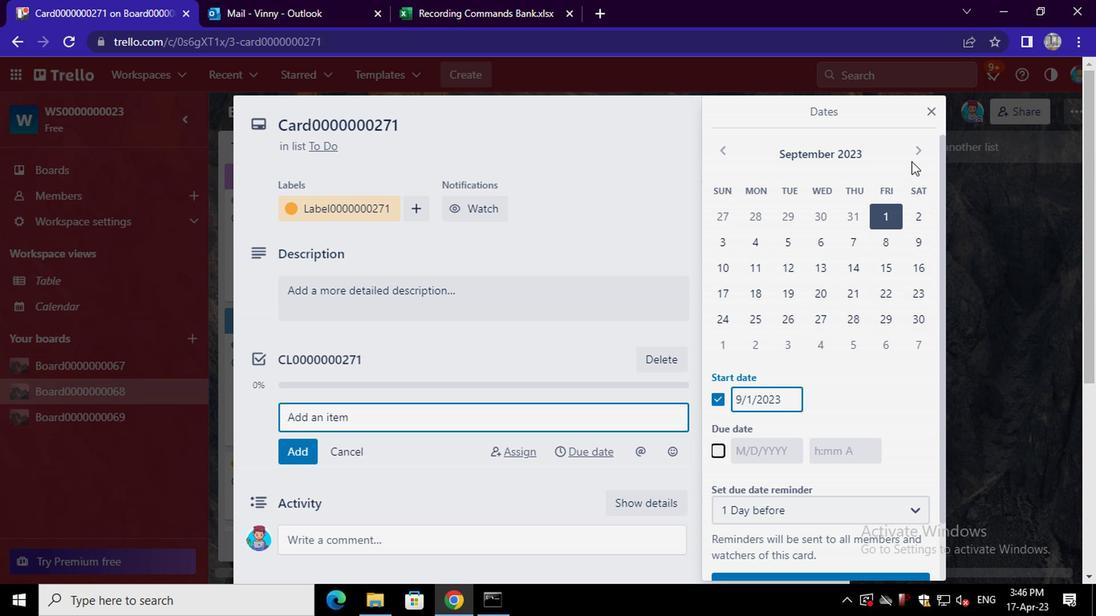 
Action: Mouse moved to (718, 213)
Screenshot: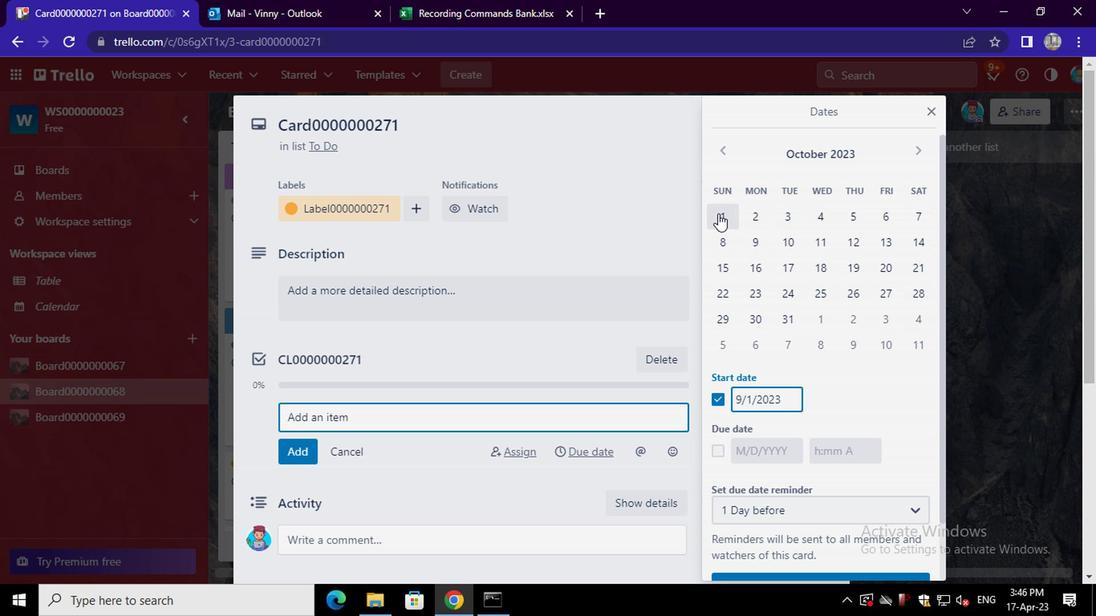
Action: Mouse pressed left at (718, 213)
Screenshot: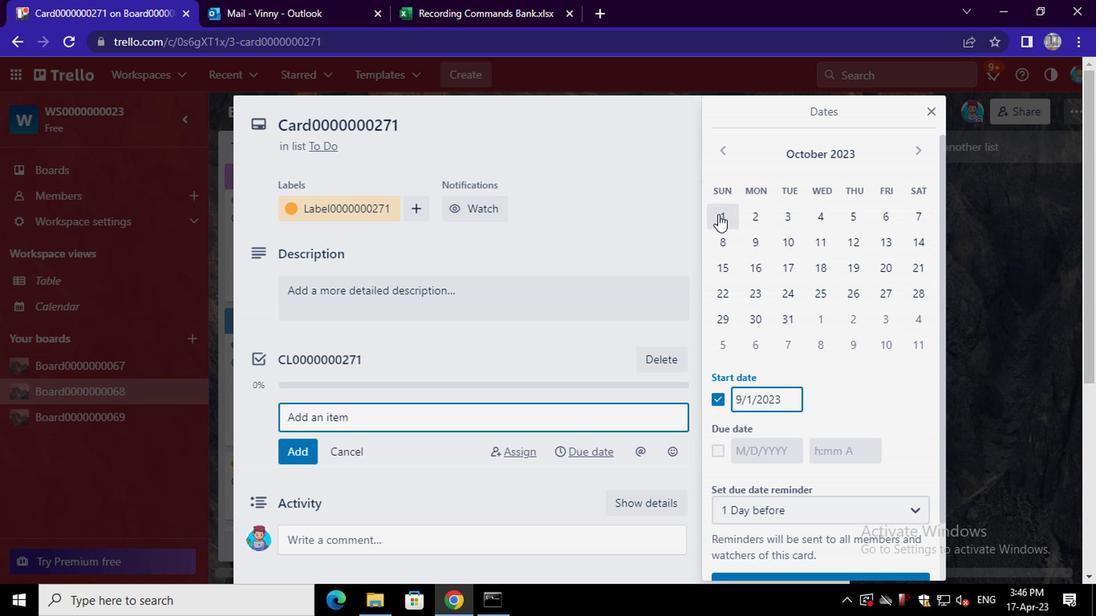 
Action: Mouse moved to (714, 462)
Screenshot: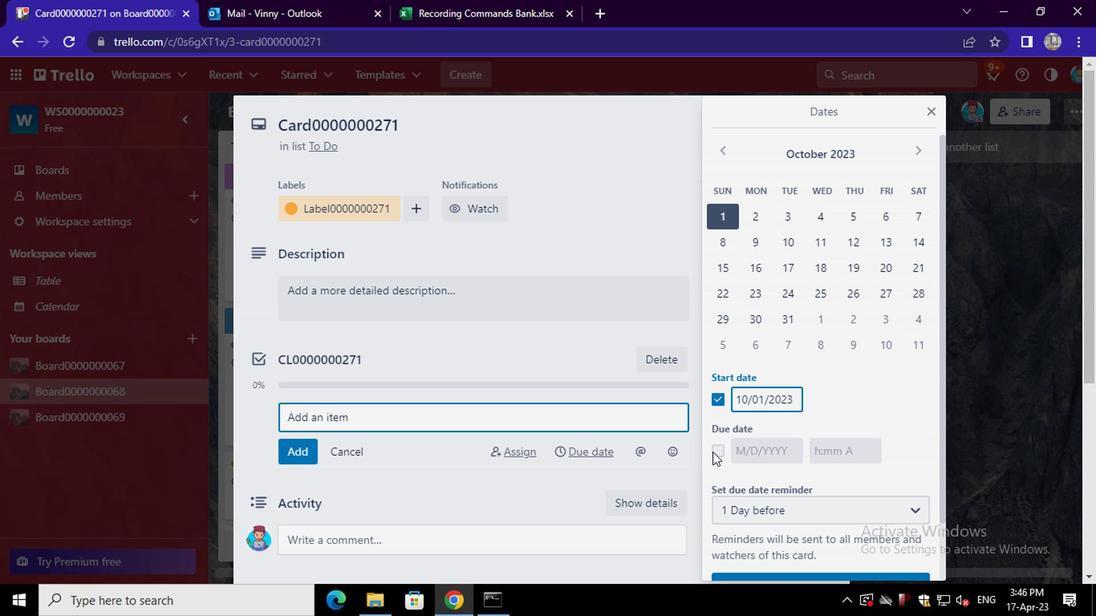 
Action: Mouse pressed left at (714, 462)
Screenshot: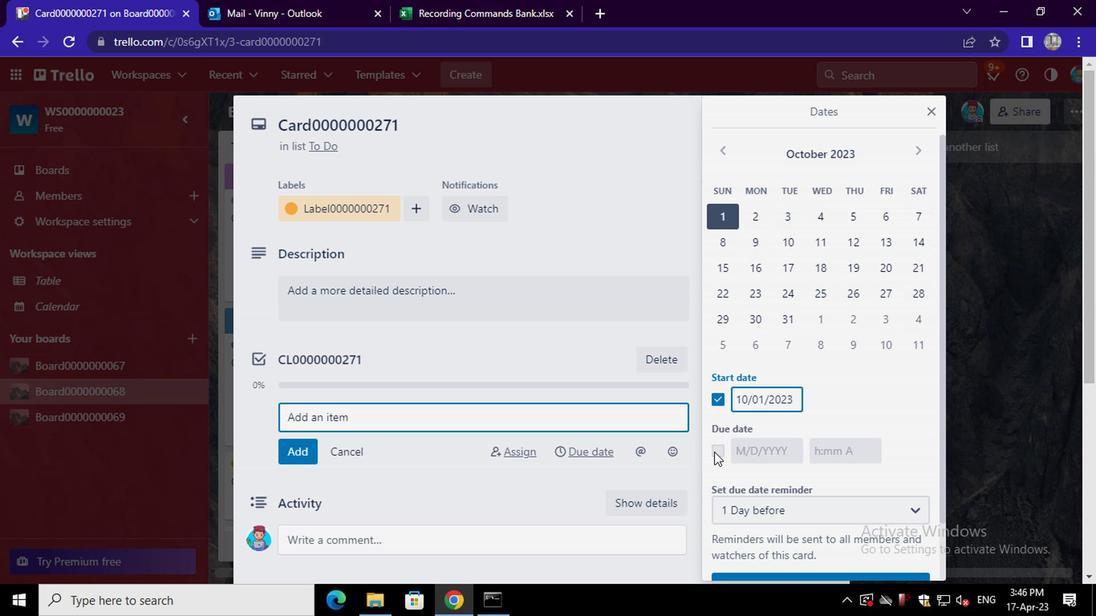 
Action: Mouse moved to (780, 329)
Screenshot: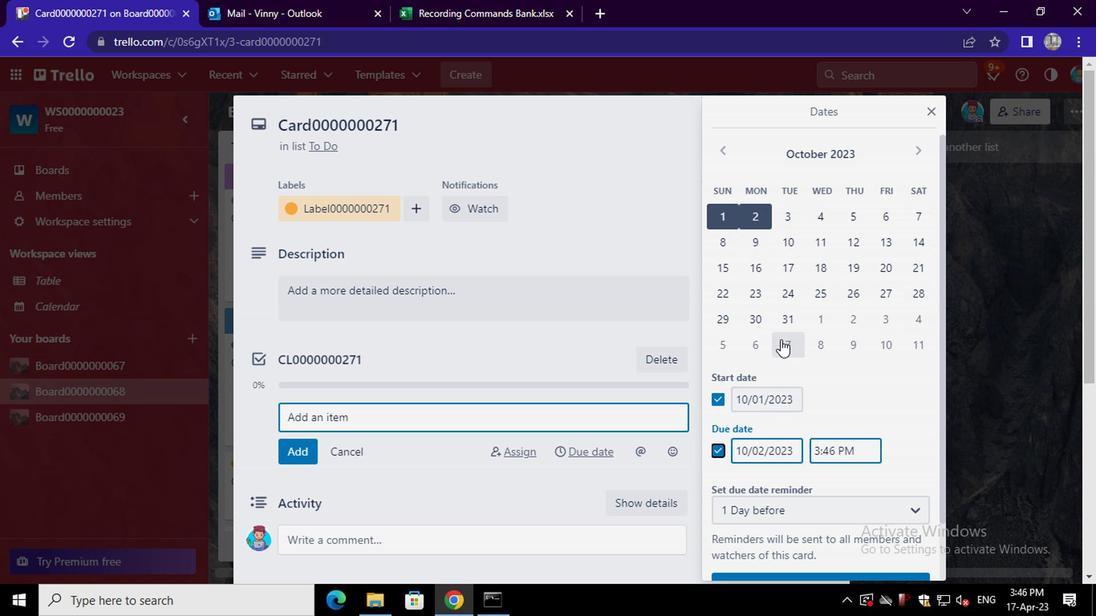 
Action: Mouse pressed left at (780, 329)
Screenshot: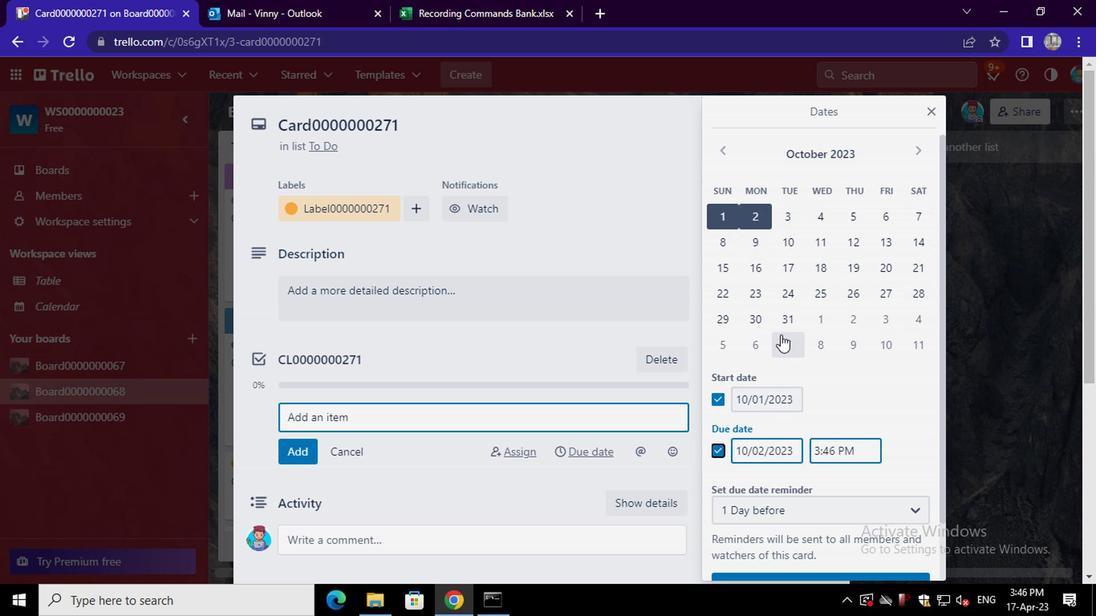 
Action: Mouse moved to (831, 588)
Screenshot: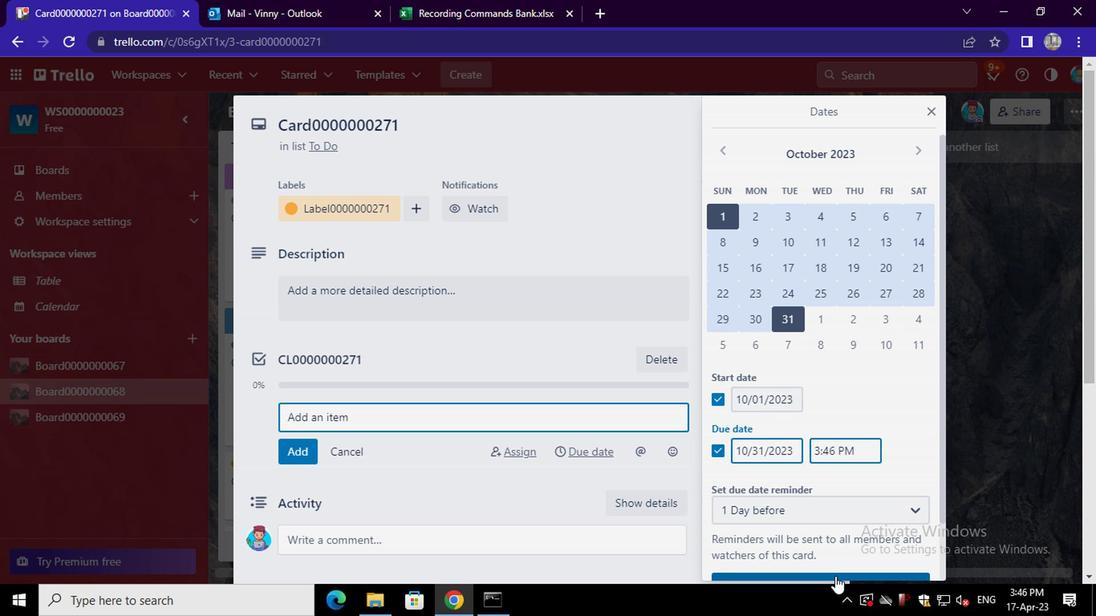 
Action: Mouse pressed left at (831, 588)
Screenshot: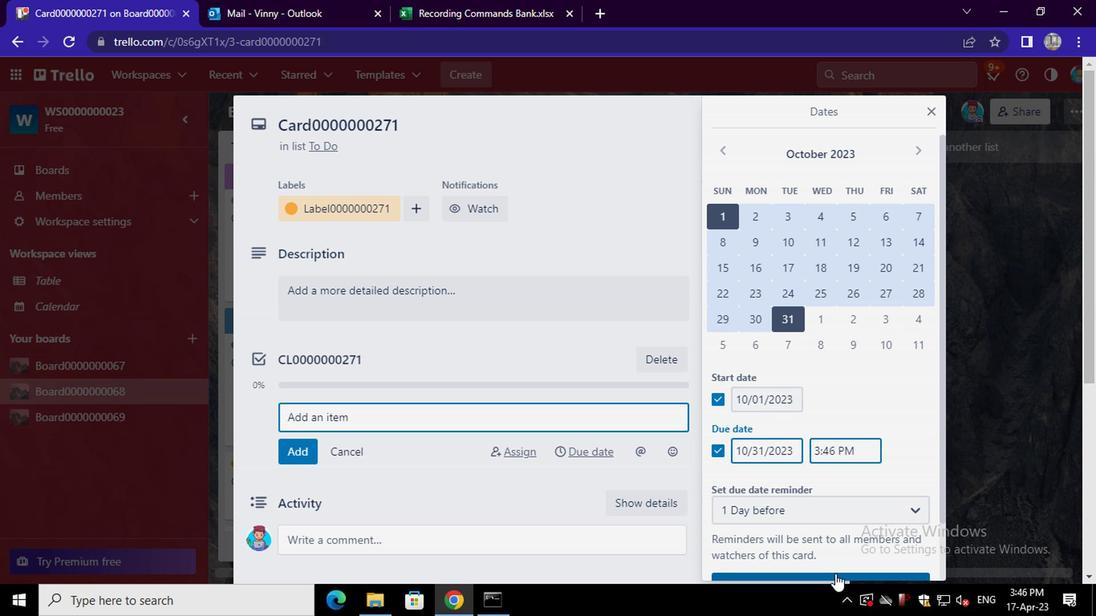 
Action: Mouse moved to (895, 536)
Screenshot: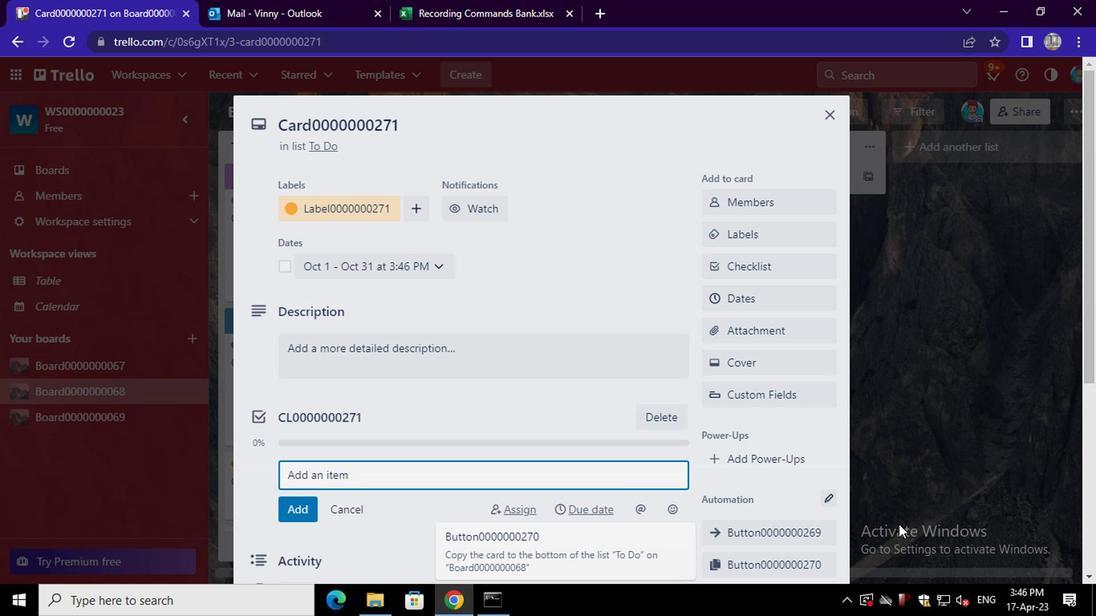 
